 Task: Sort the products in the category "Specialty Cheeses" by unit price (high first).
Action: Mouse moved to (590, 229)
Screenshot: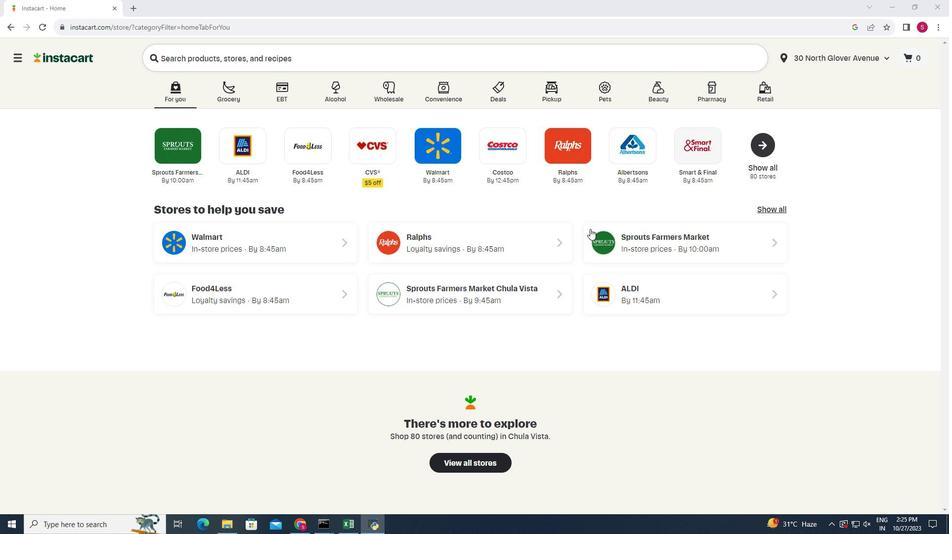 
Action: Mouse pressed left at (590, 229)
Screenshot: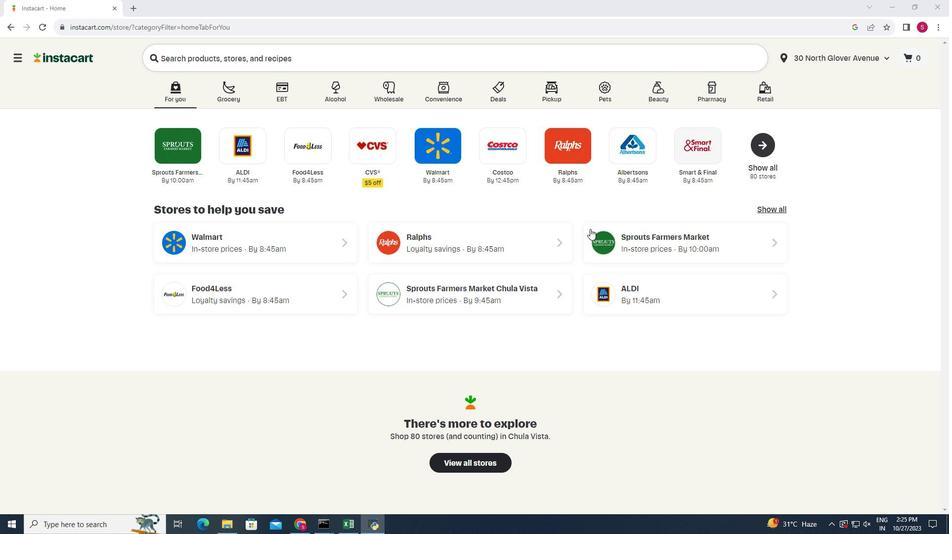 
Action: Mouse moved to (40, 432)
Screenshot: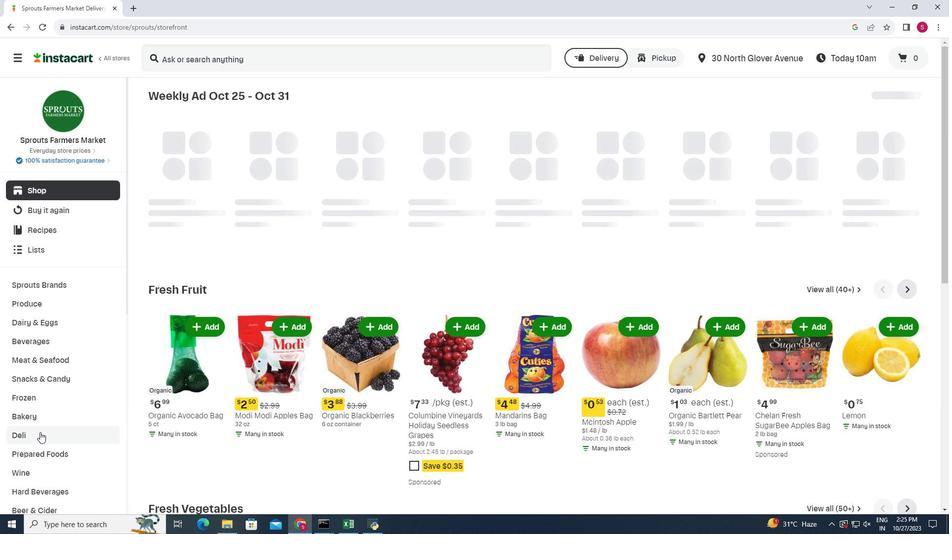 
Action: Mouse pressed left at (40, 432)
Screenshot: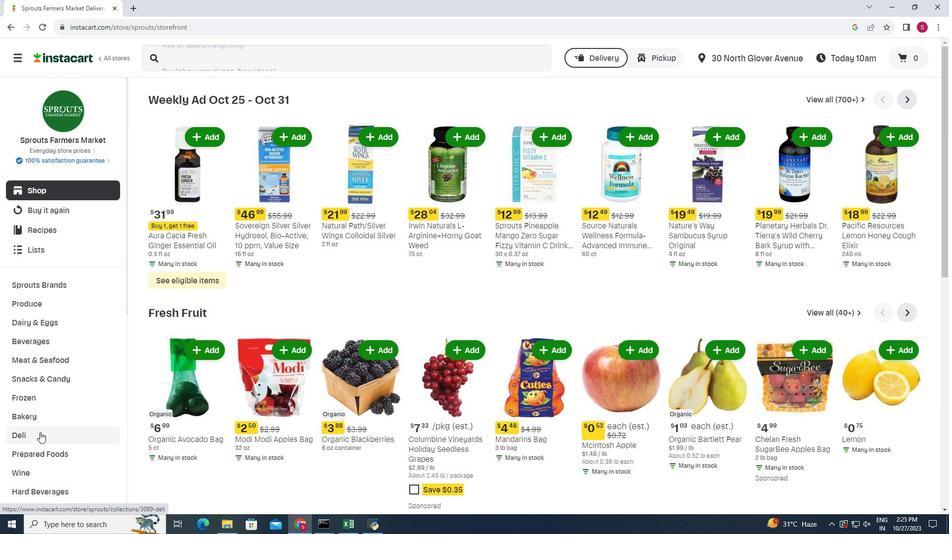 
Action: Mouse moved to (249, 239)
Screenshot: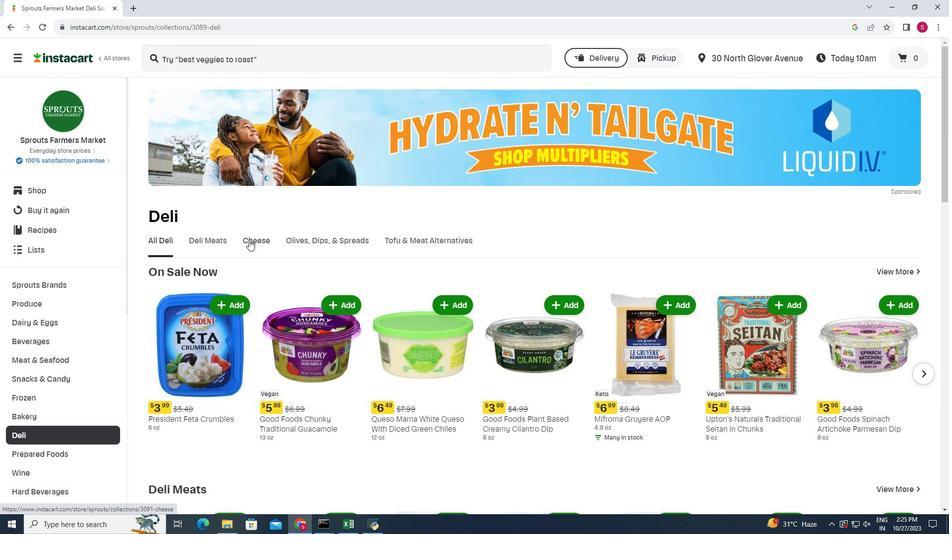 
Action: Mouse pressed left at (249, 239)
Screenshot: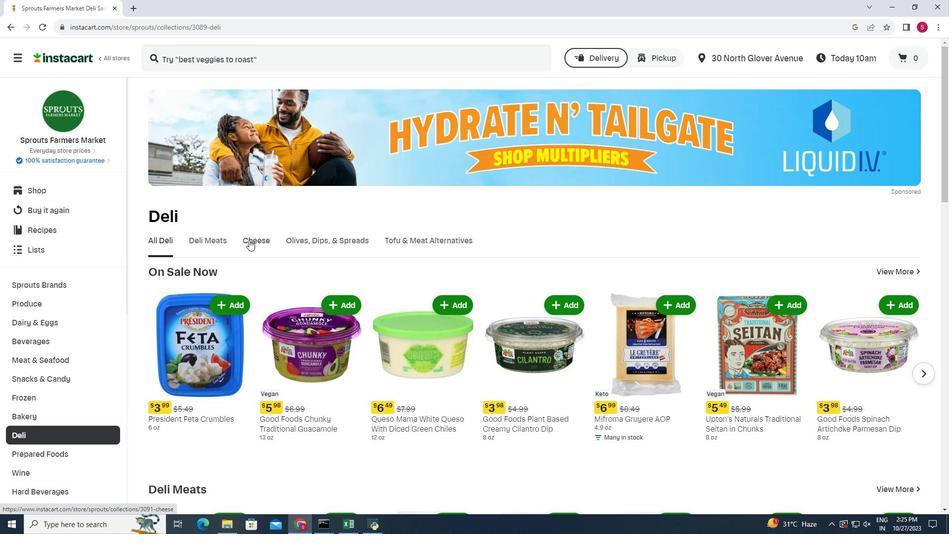 
Action: Mouse moved to (921, 283)
Screenshot: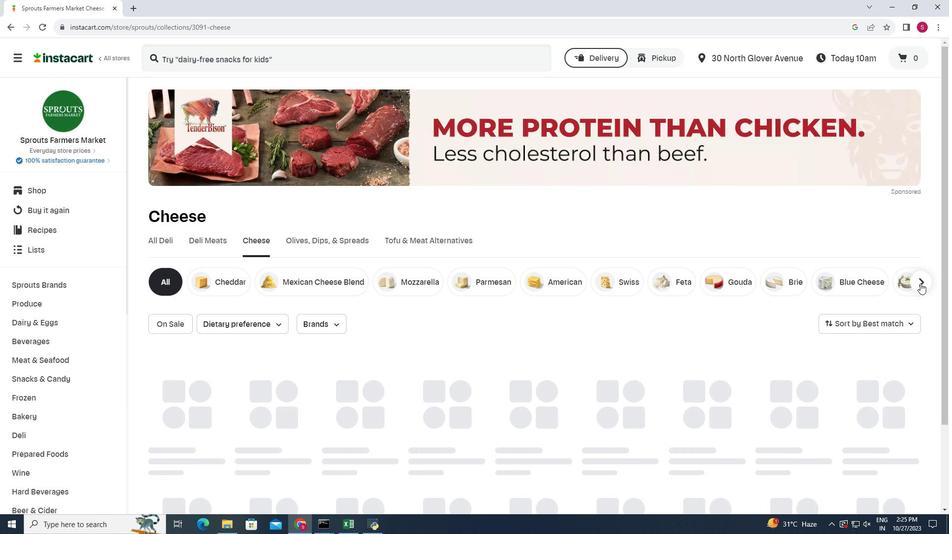 
Action: Mouse pressed left at (921, 283)
Screenshot: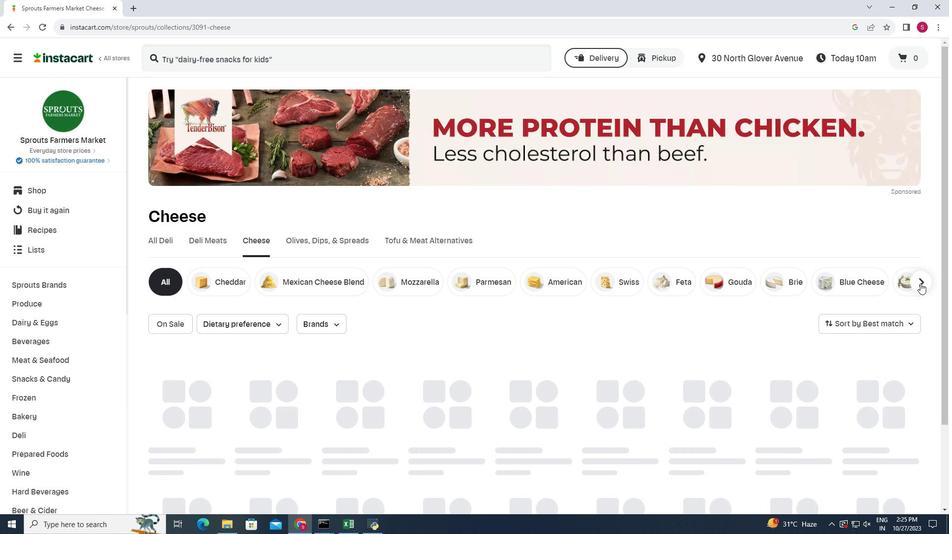 
Action: Mouse moved to (865, 284)
Screenshot: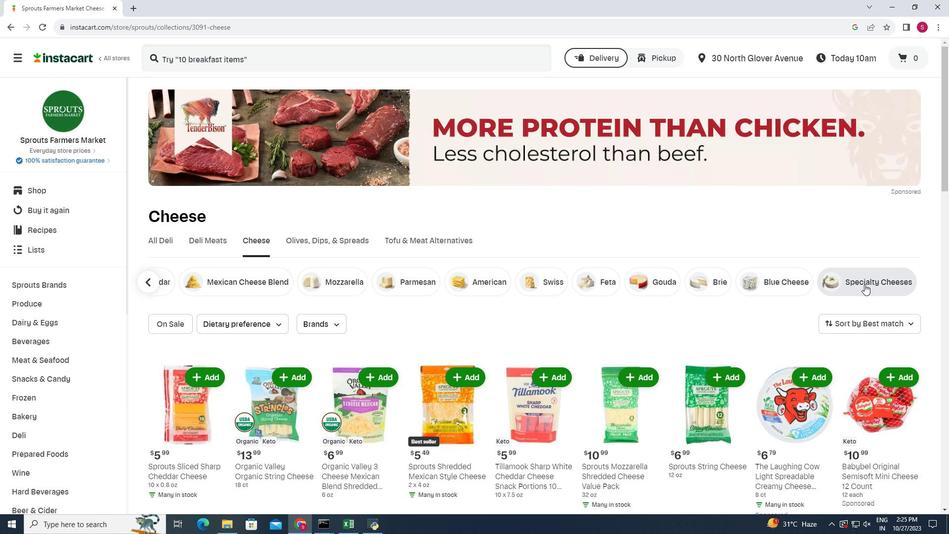 
Action: Mouse pressed left at (865, 284)
Screenshot: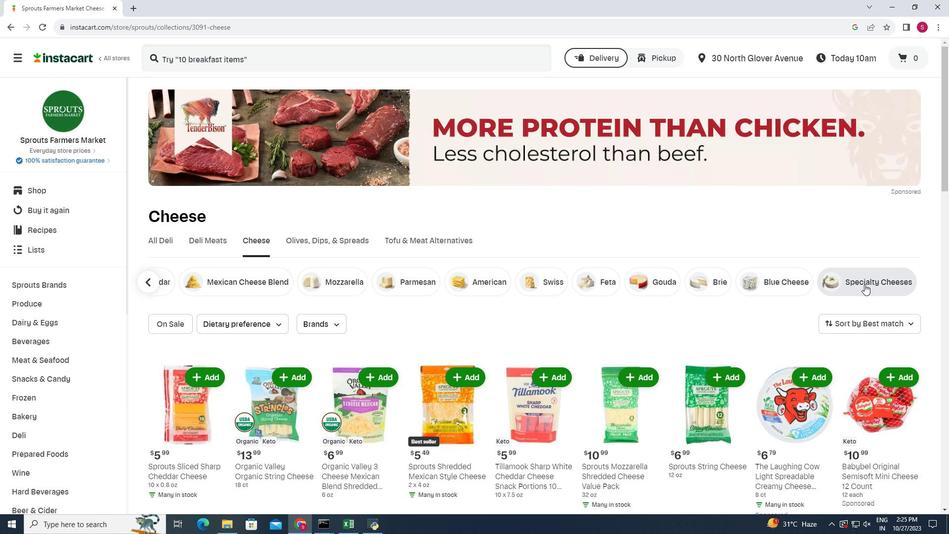 
Action: Mouse moved to (670, 251)
Screenshot: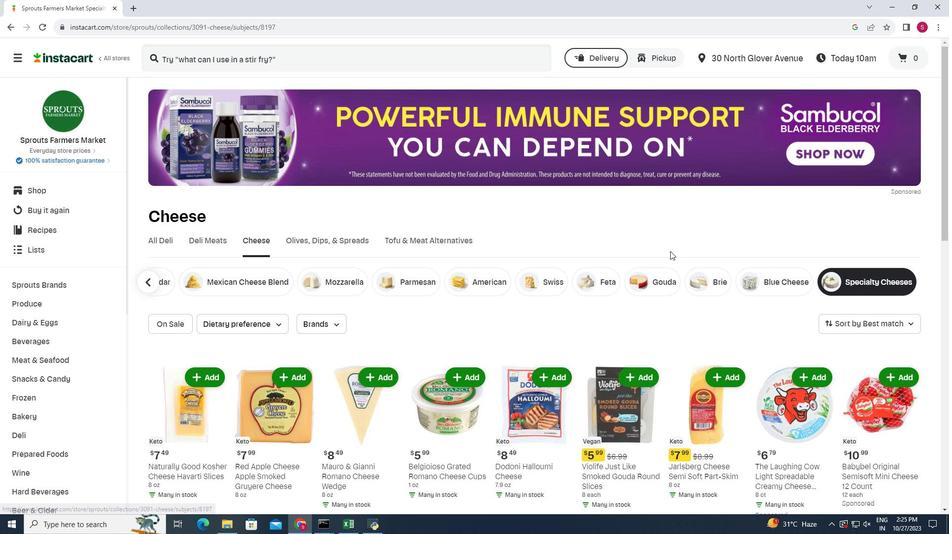 
Action: Mouse scrolled (670, 250) with delta (0, 0)
Screenshot: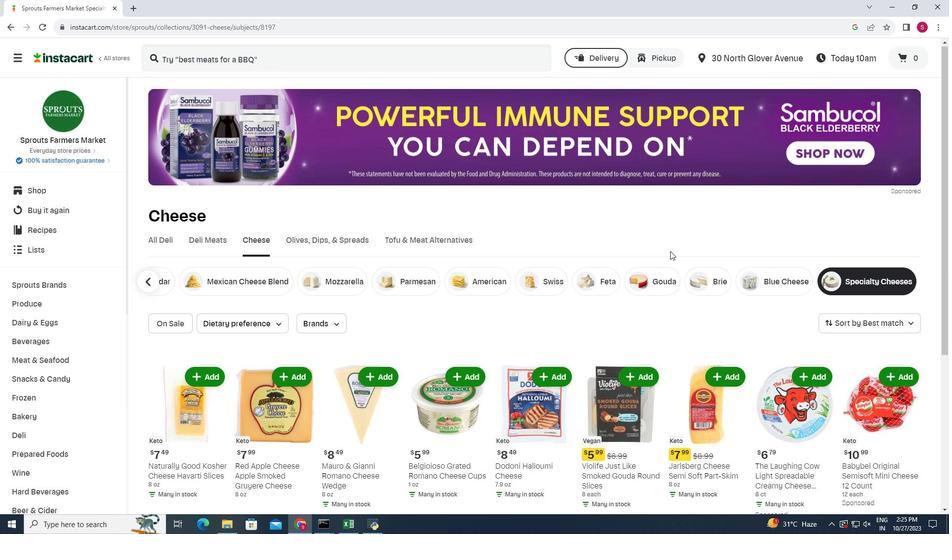 
Action: Mouse scrolled (670, 250) with delta (0, 0)
Screenshot: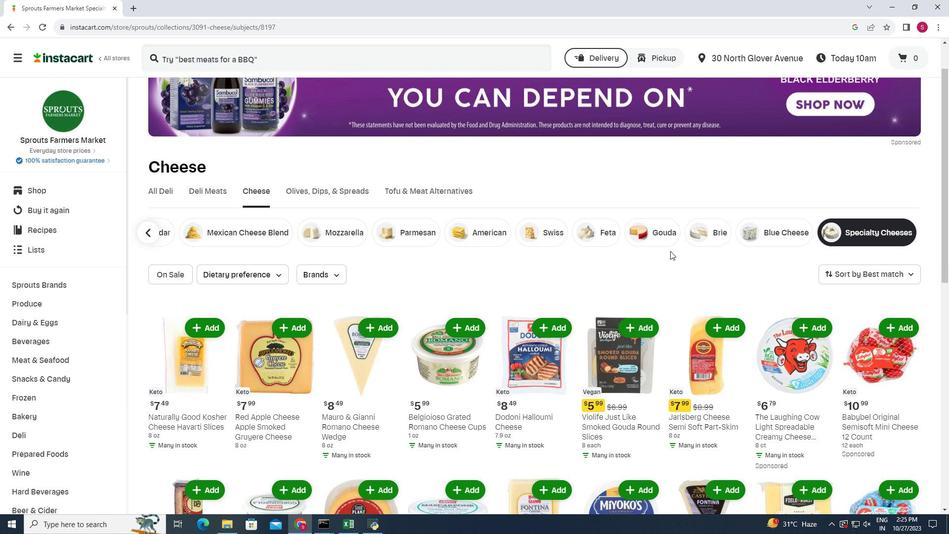 
Action: Mouse moved to (671, 250)
Screenshot: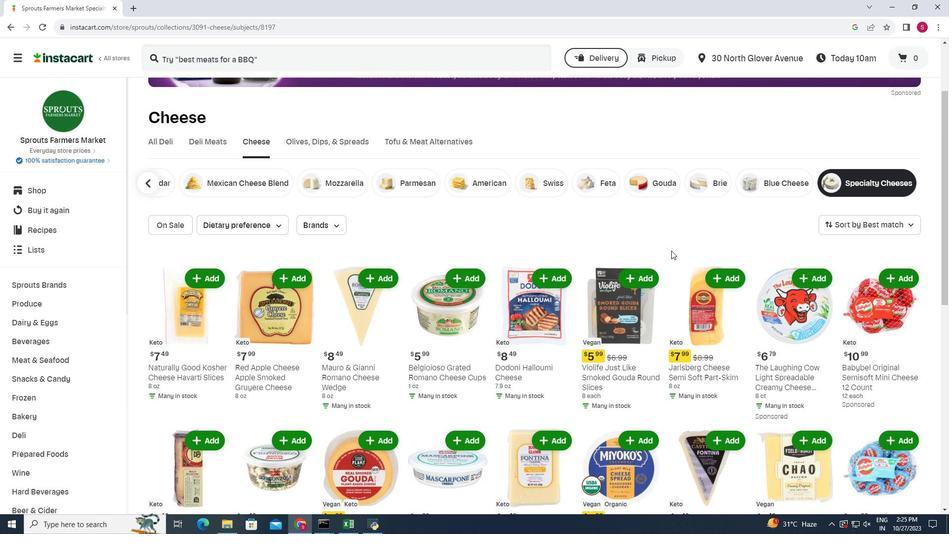 
Action: Mouse scrolled (671, 250) with delta (0, 0)
Screenshot: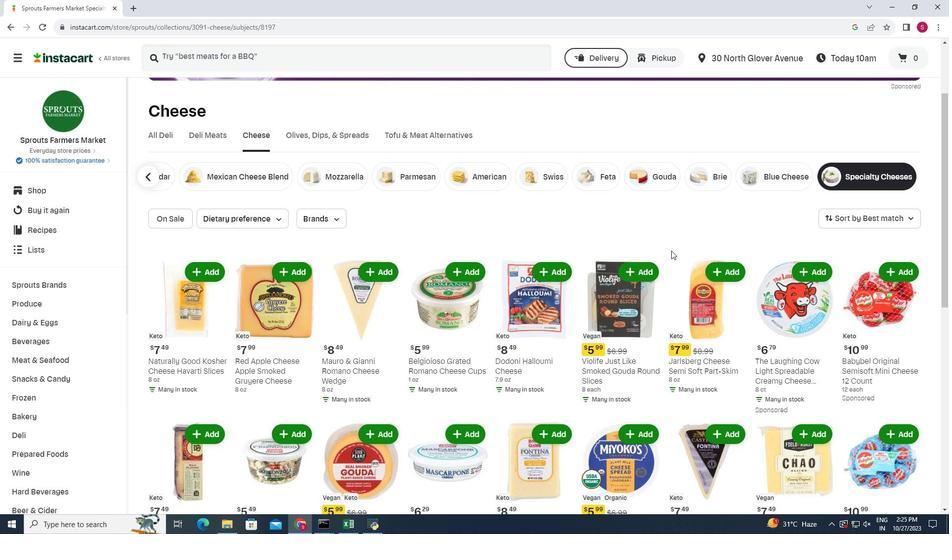
Action: Mouse moved to (912, 168)
Screenshot: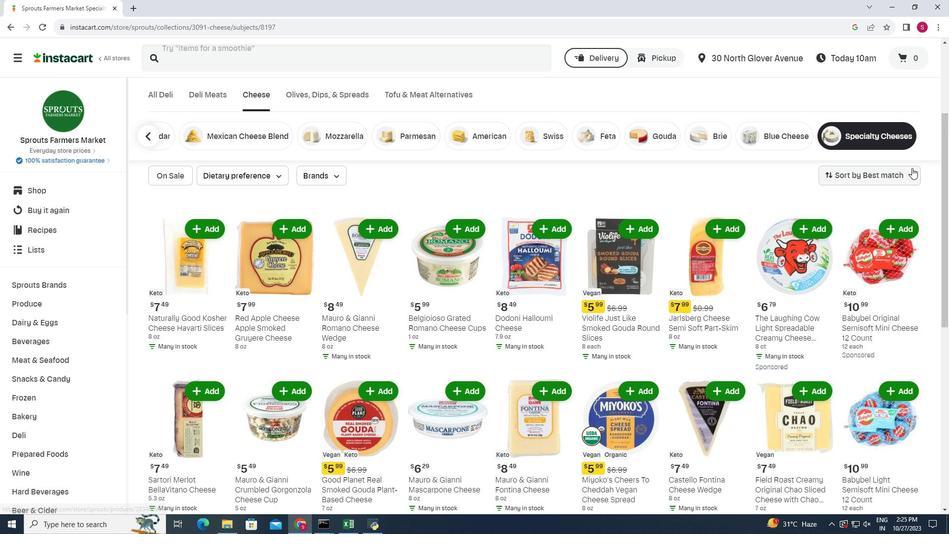 
Action: Mouse pressed left at (912, 168)
Screenshot: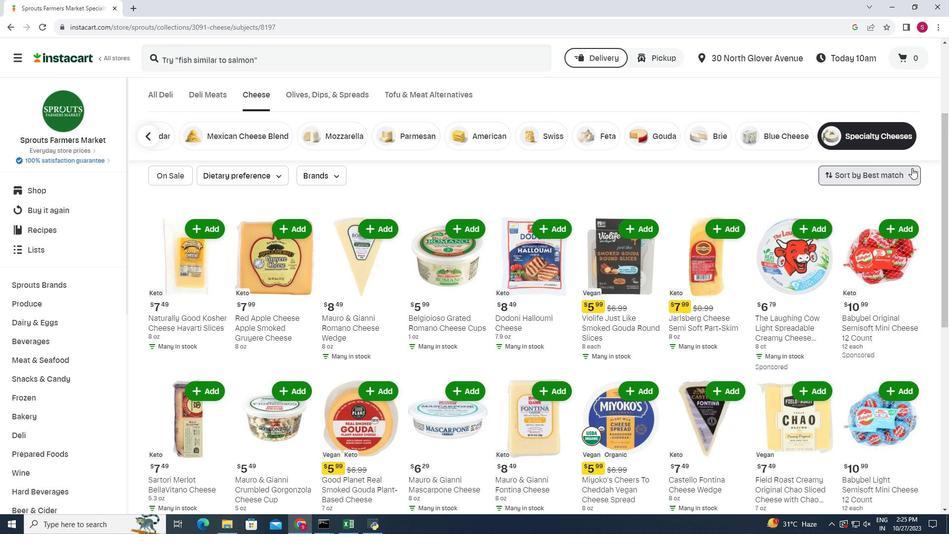 
Action: Mouse moved to (894, 289)
Screenshot: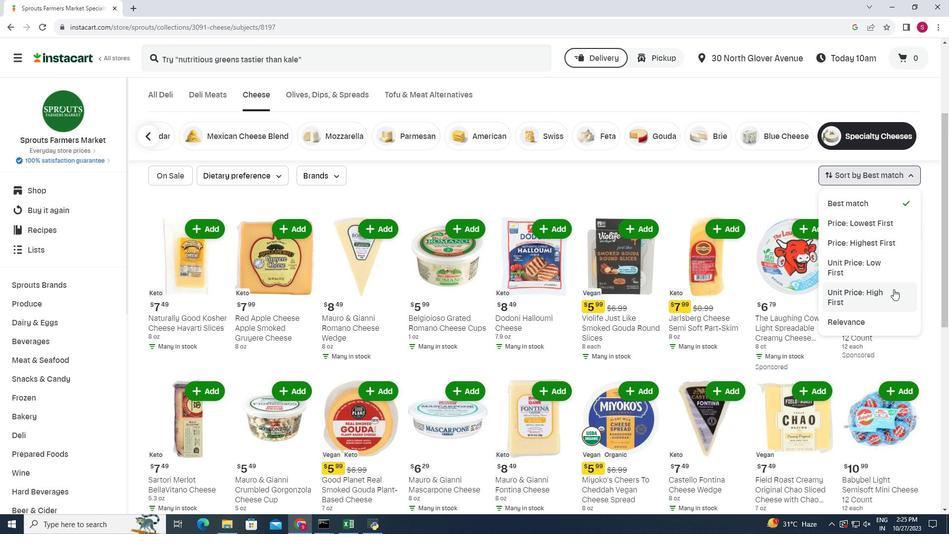
Action: Mouse pressed left at (894, 289)
Screenshot: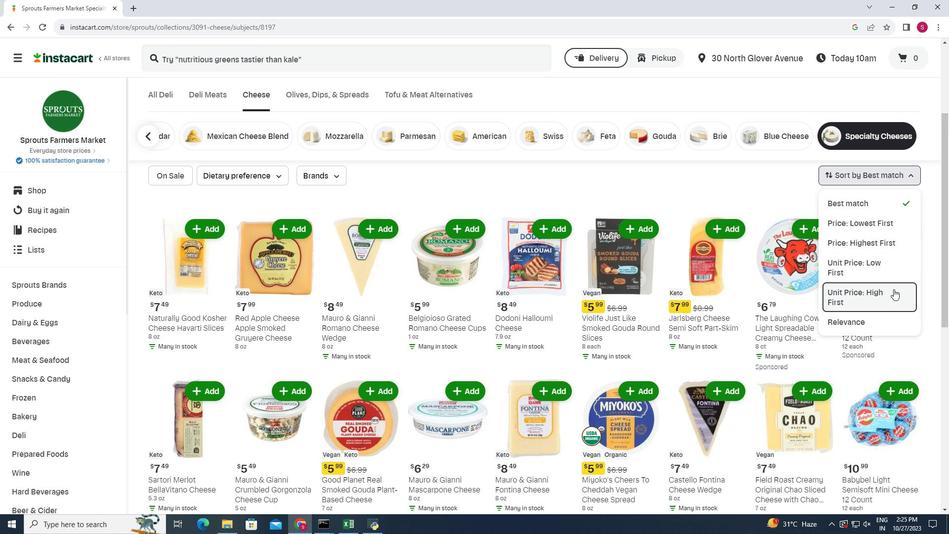 
Action: Mouse moved to (461, 233)
Screenshot: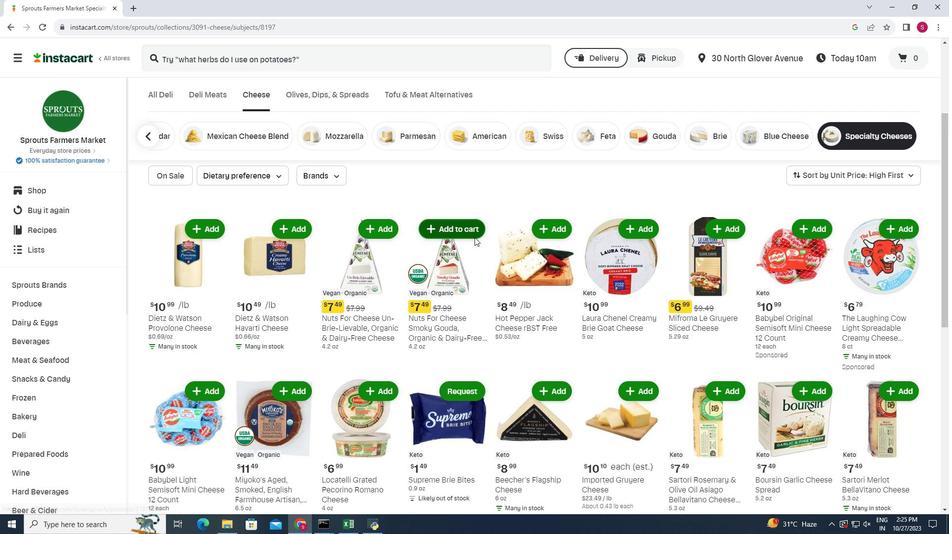 
Action: Mouse scrolled (461, 233) with delta (0, 0)
Screenshot: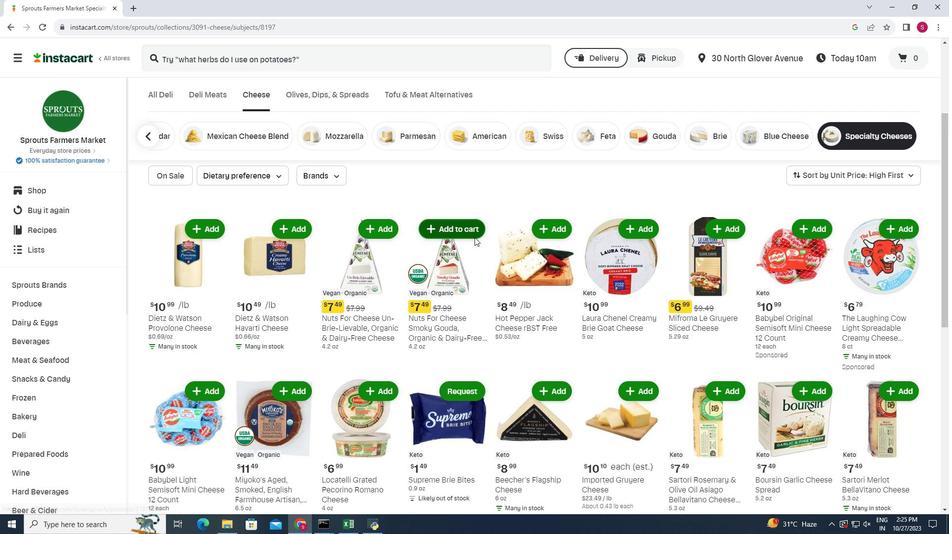 
Action: Mouse moved to (479, 237)
Screenshot: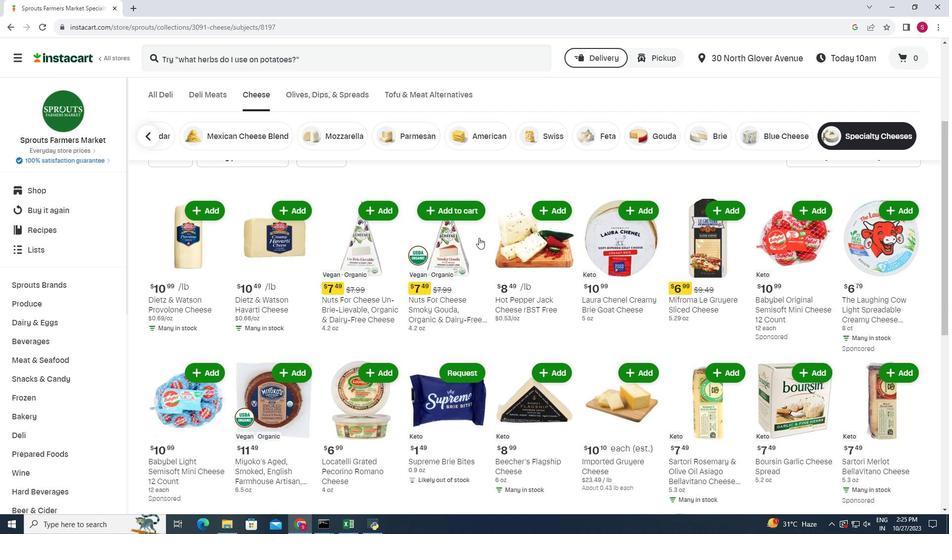 
Action: Mouse scrolled (479, 237) with delta (0, 0)
Screenshot: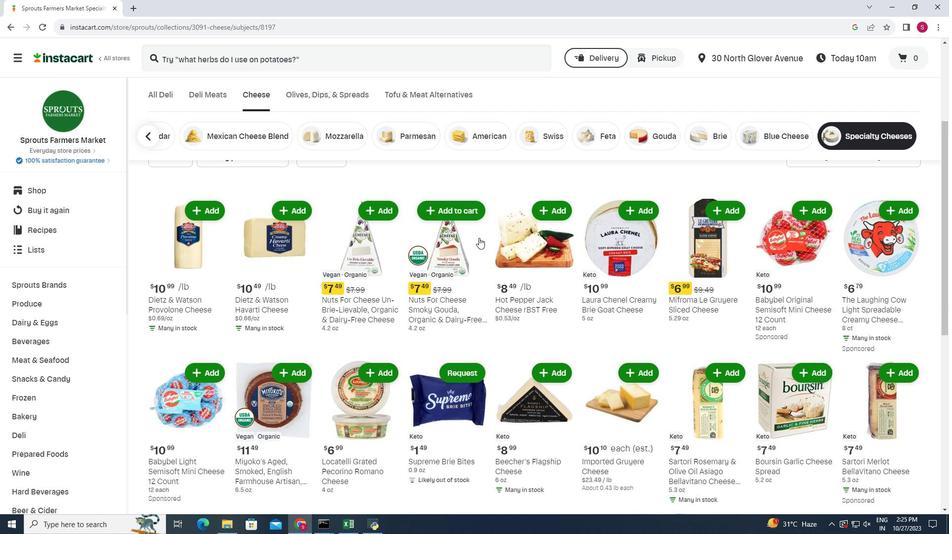 
Action: Mouse moved to (479, 237)
Screenshot: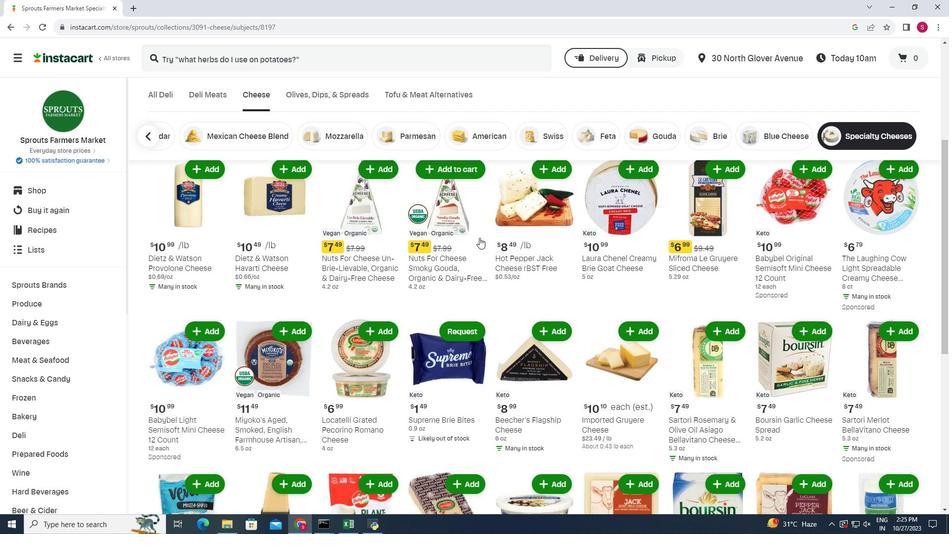 
Action: Mouse scrolled (479, 237) with delta (0, 0)
Screenshot: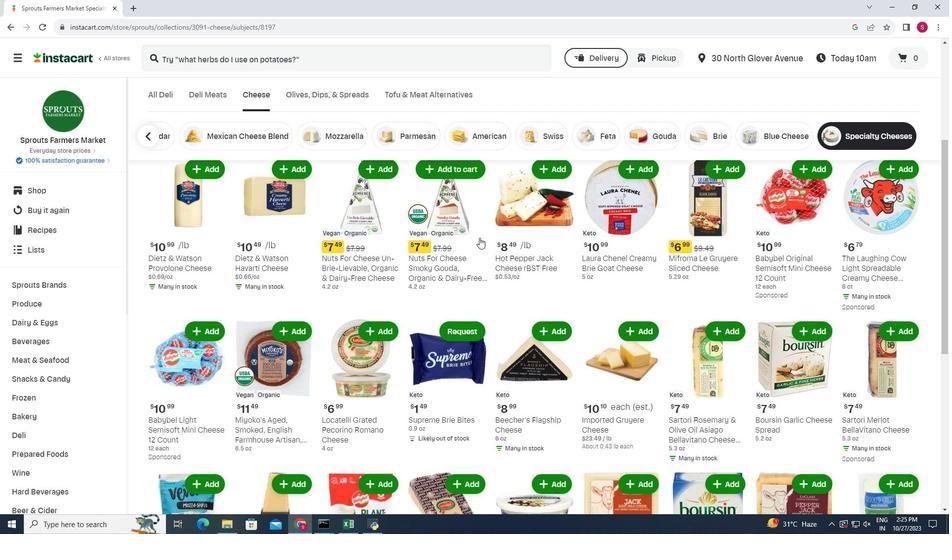 
Action: Mouse moved to (480, 238)
Screenshot: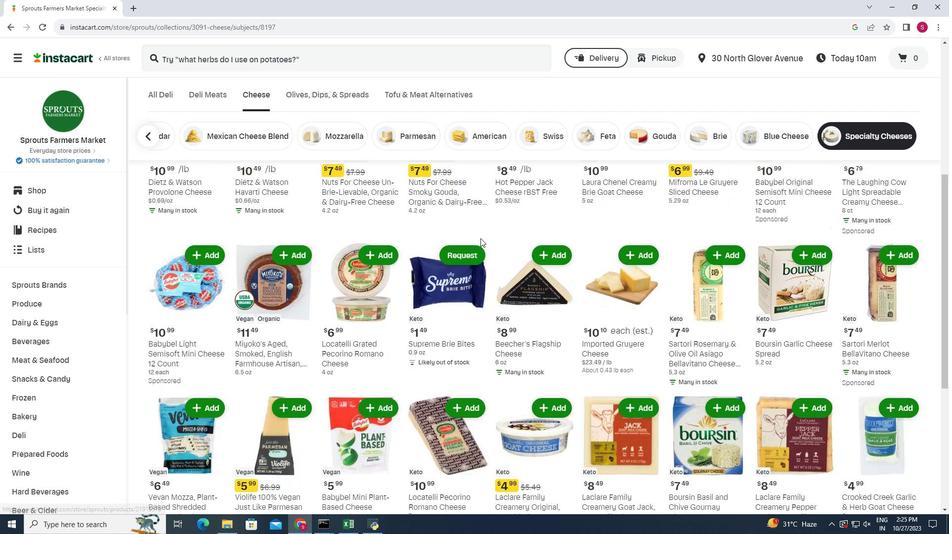 
Action: Mouse scrolled (480, 237) with delta (0, 0)
Screenshot: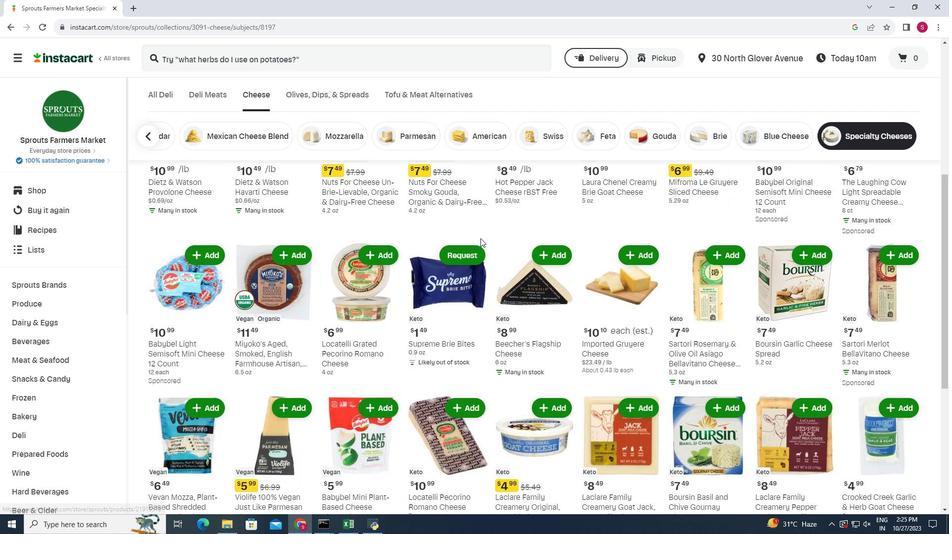 
Action: Mouse moved to (481, 238)
Screenshot: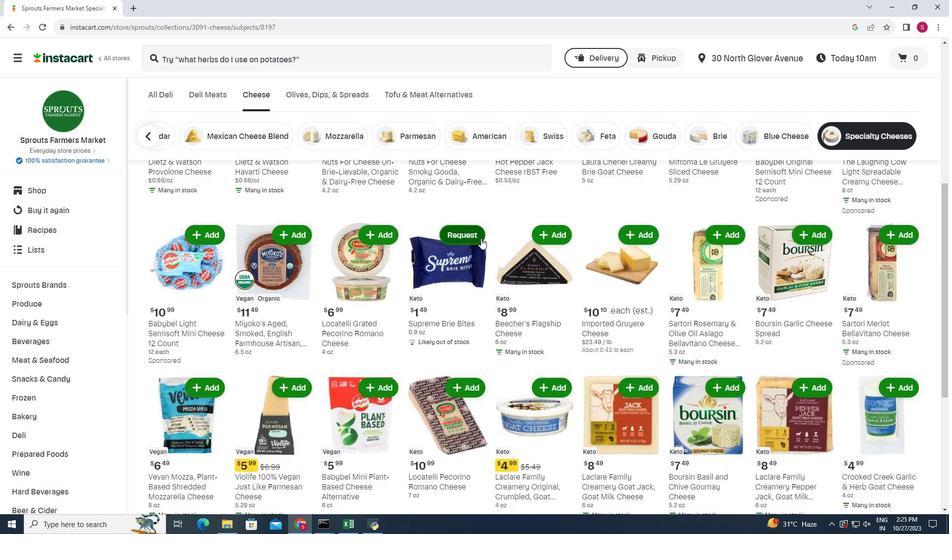 
Action: Mouse scrolled (481, 237) with delta (0, 0)
Screenshot: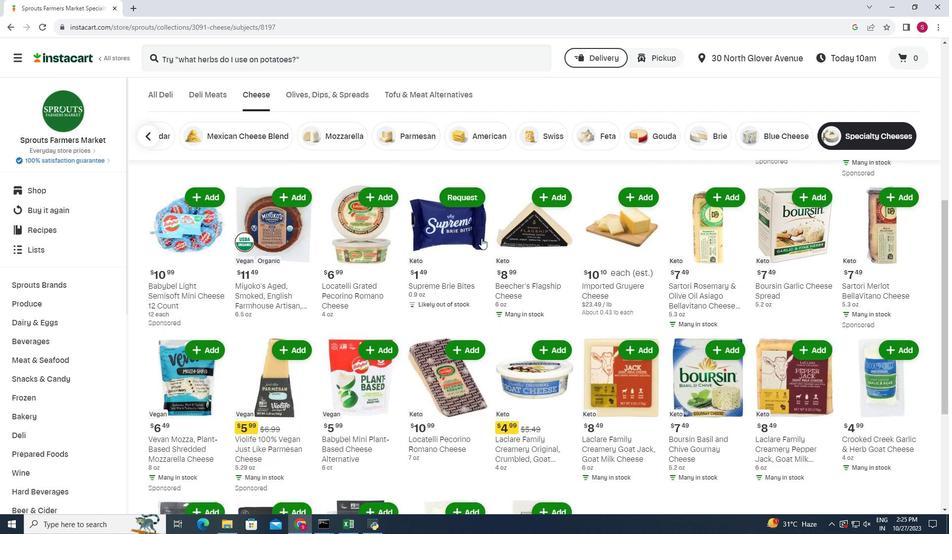 
Action: Mouse moved to (482, 238)
Screenshot: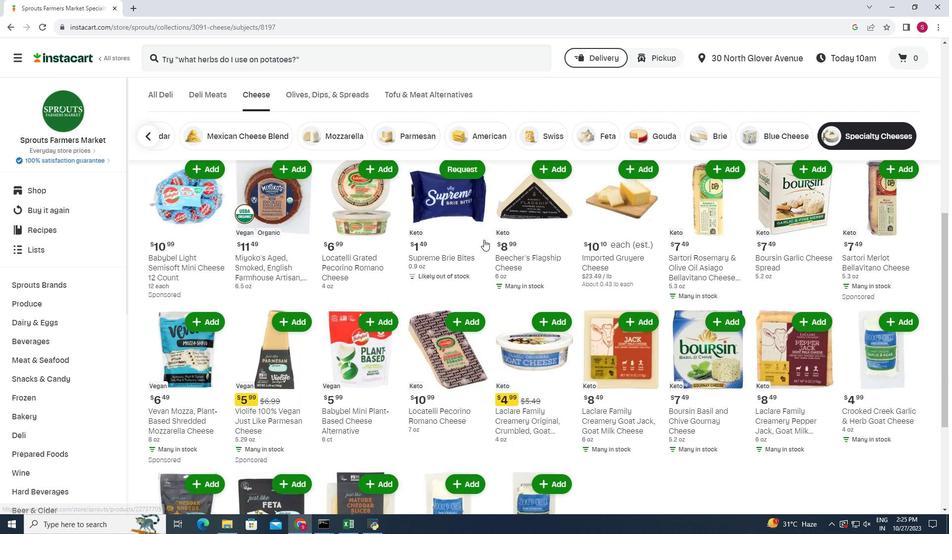 
Action: Mouse scrolled (482, 238) with delta (0, 0)
Screenshot: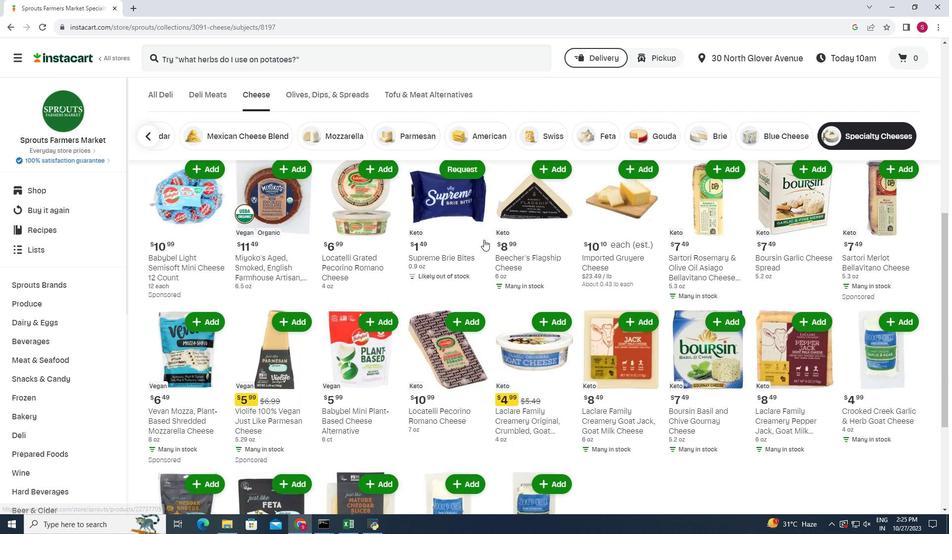 
Action: Mouse moved to (484, 239)
Screenshot: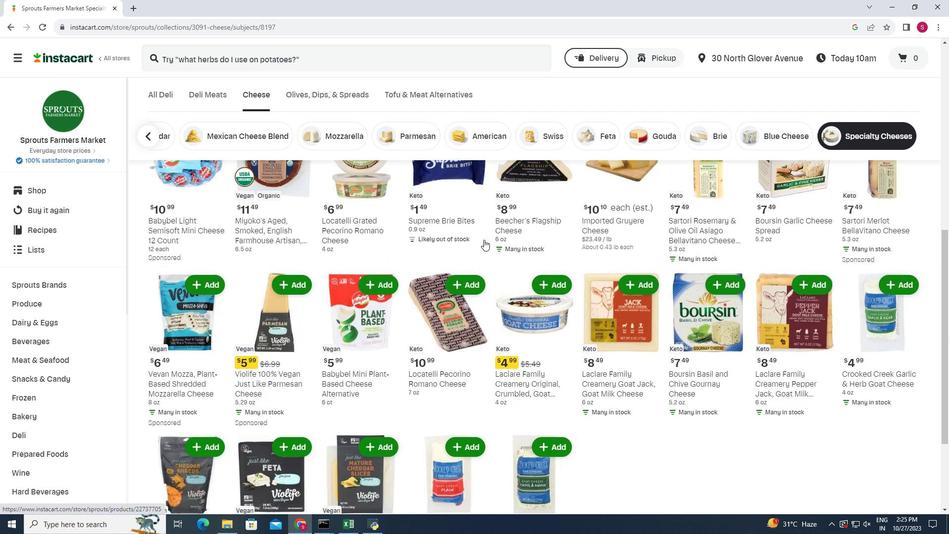 
Action: Mouse scrolled (484, 239) with delta (0, 0)
Screenshot: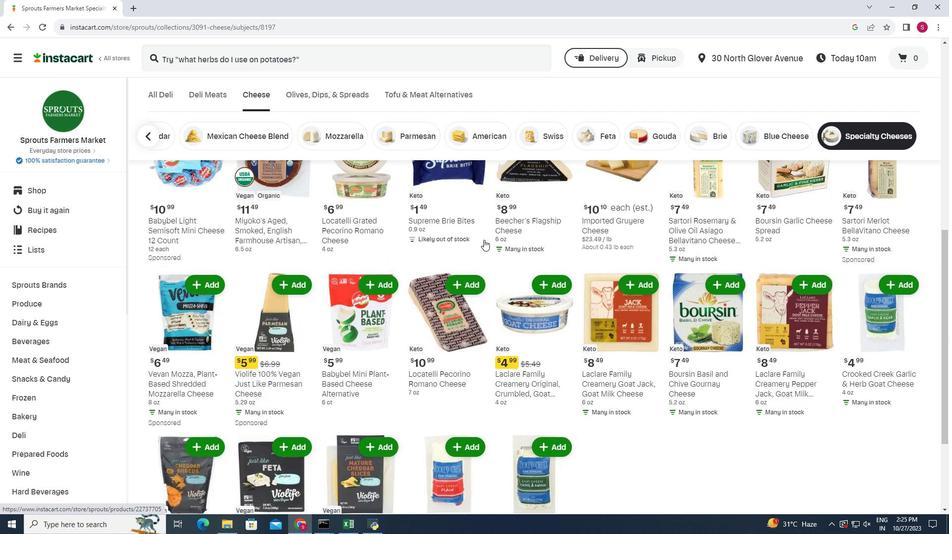 
Action: Mouse moved to (484, 239)
Screenshot: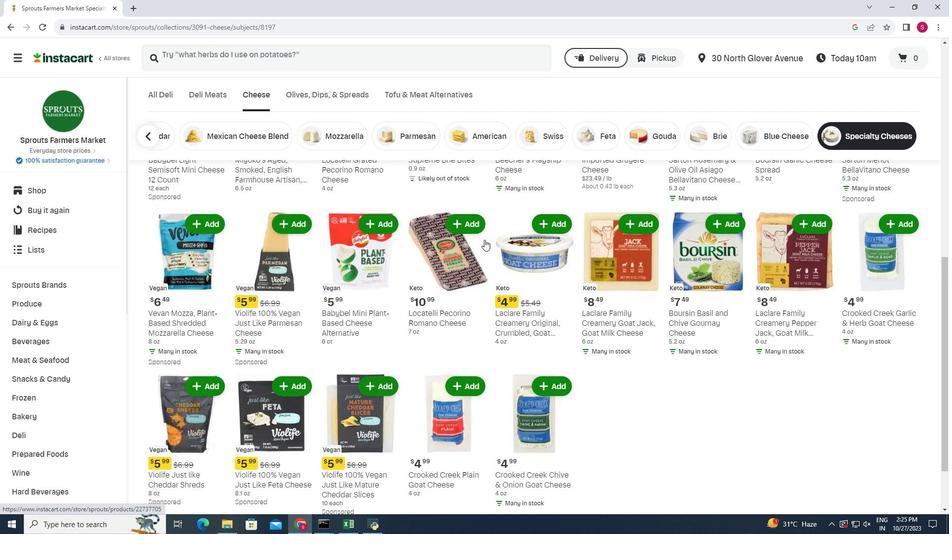 
Action: Mouse scrolled (484, 239) with delta (0, 0)
Screenshot: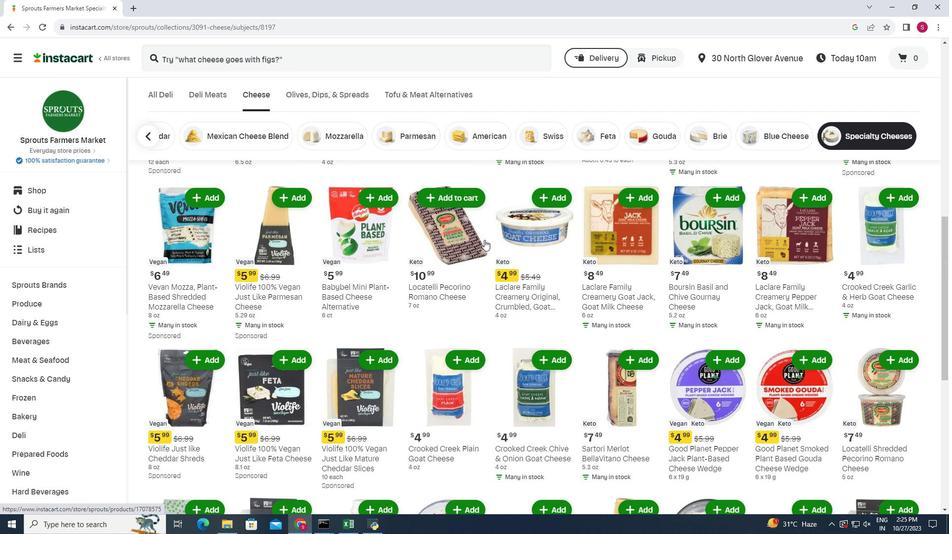 
Action: Mouse scrolled (484, 239) with delta (0, 0)
Screenshot: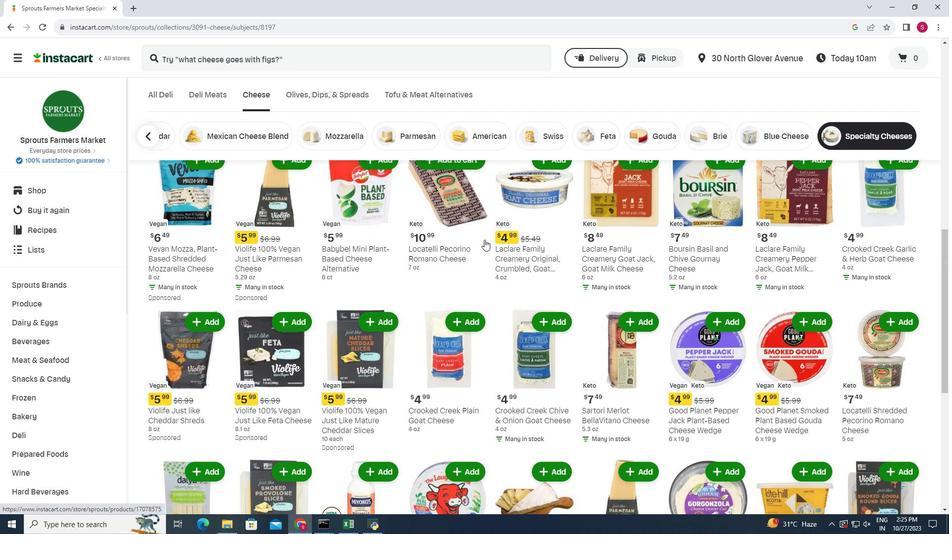 
Action: Mouse scrolled (484, 239) with delta (0, 0)
Screenshot: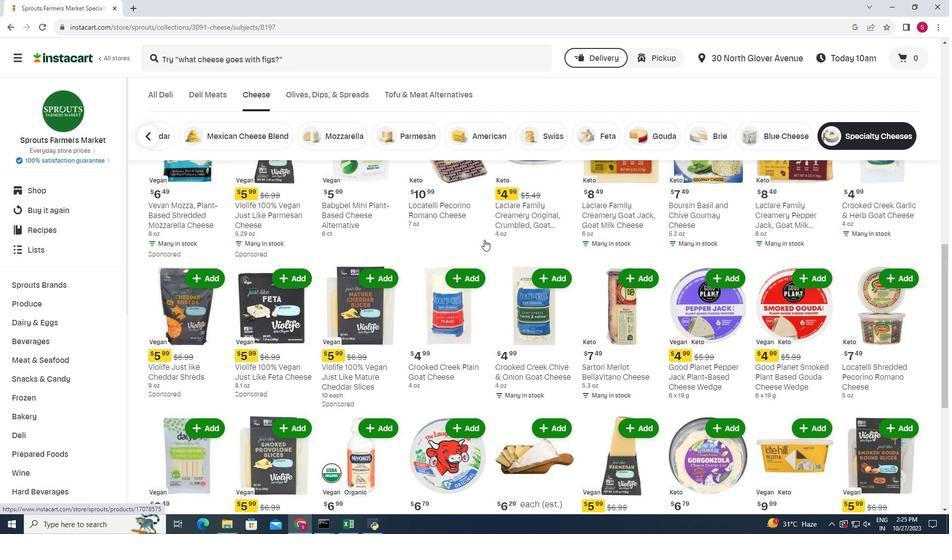 
Action: Mouse scrolled (484, 239) with delta (0, 0)
Screenshot: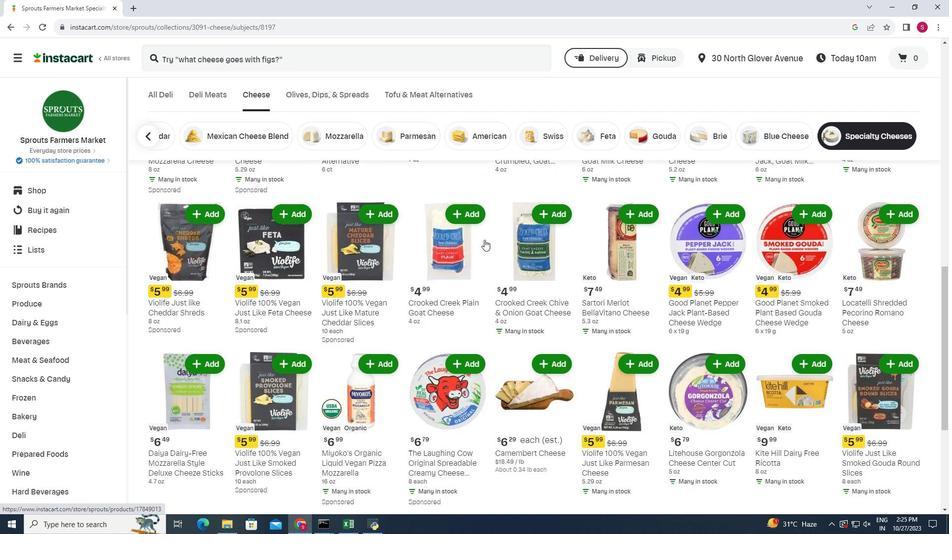 
Action: Mouse scrolled (484, 239) with delta (0, 0)
Screenshot: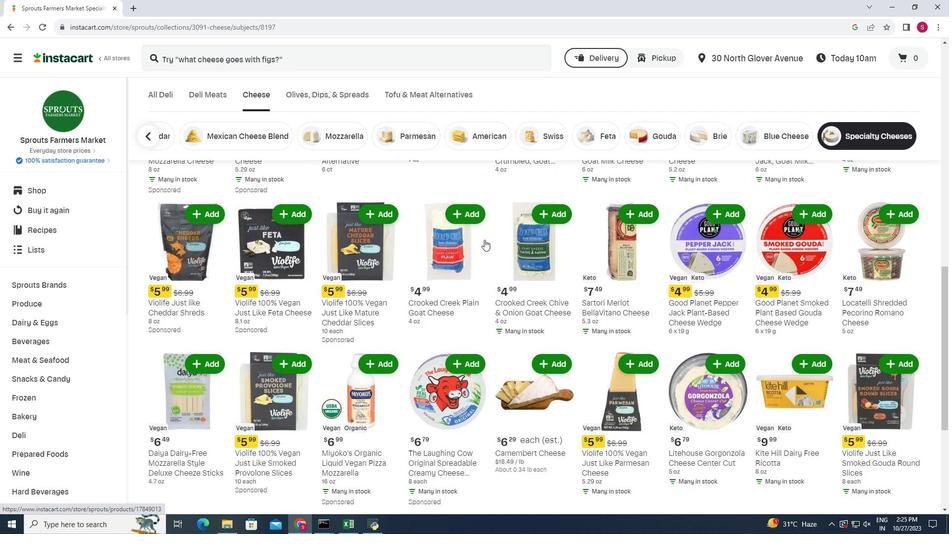 
Action: Mouse scrolled (484, 239) with delta (0, 0)
Screenshot: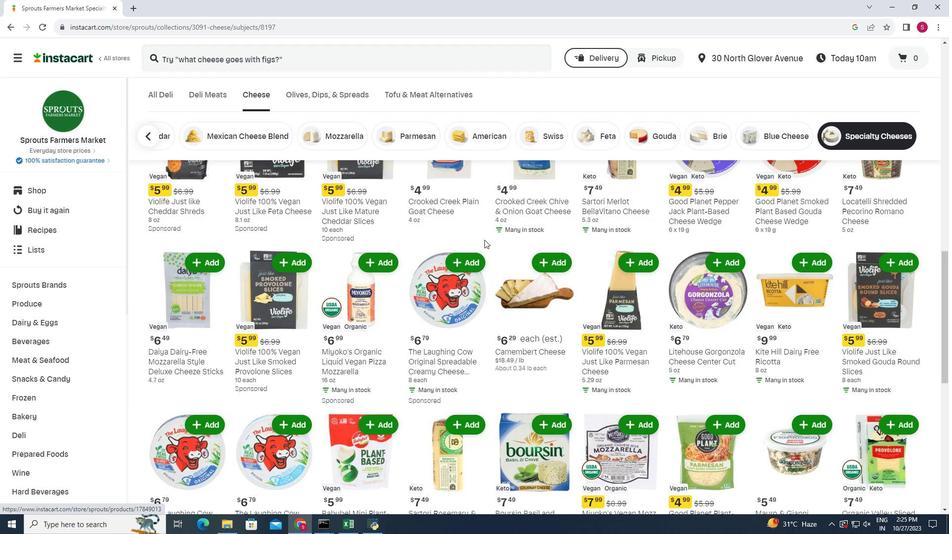 
Action: Mouse scrolled (484, 239) with delta (0, 0)
Screenshot: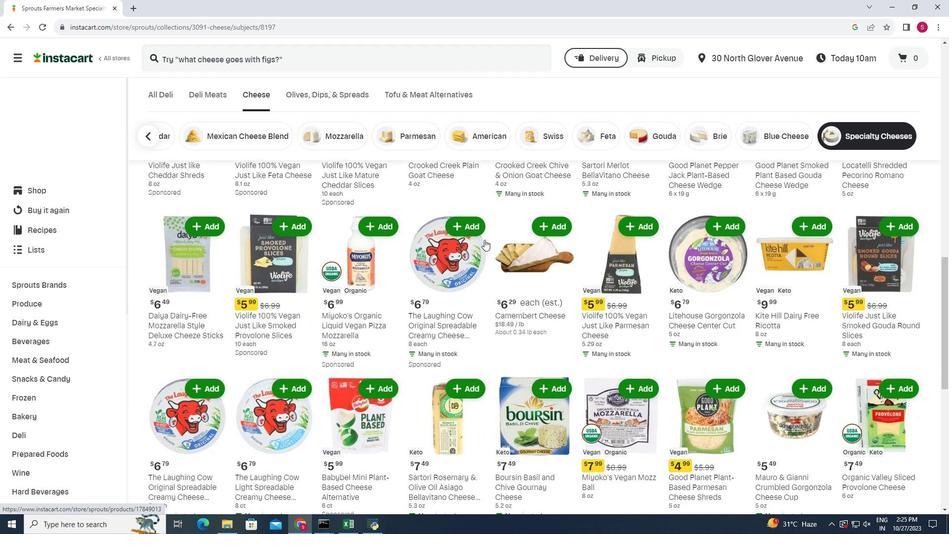 
Action: Mouse scrolled (484, 239) with delta (0, 0)
Screenshot: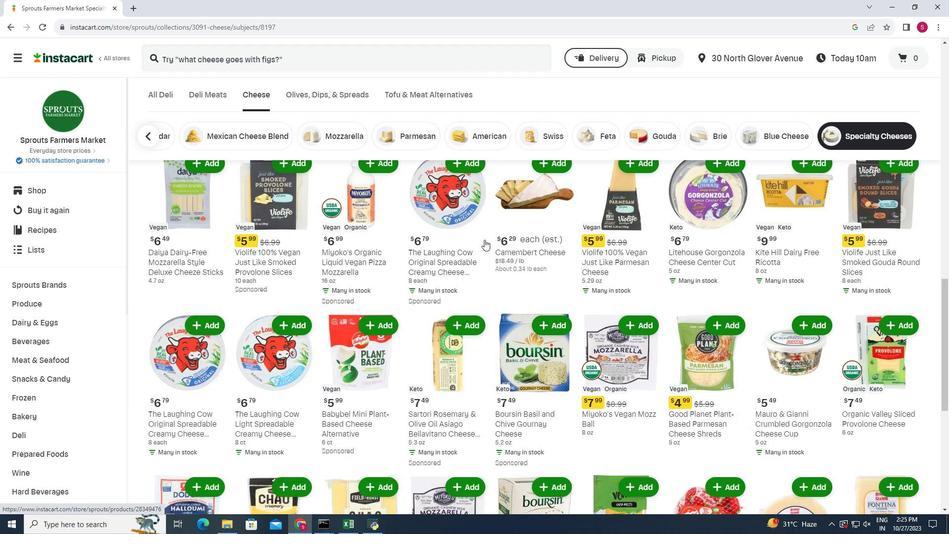 
Action: Mouse scrolled (484, 239) with delta (0, 0)
Screenshot: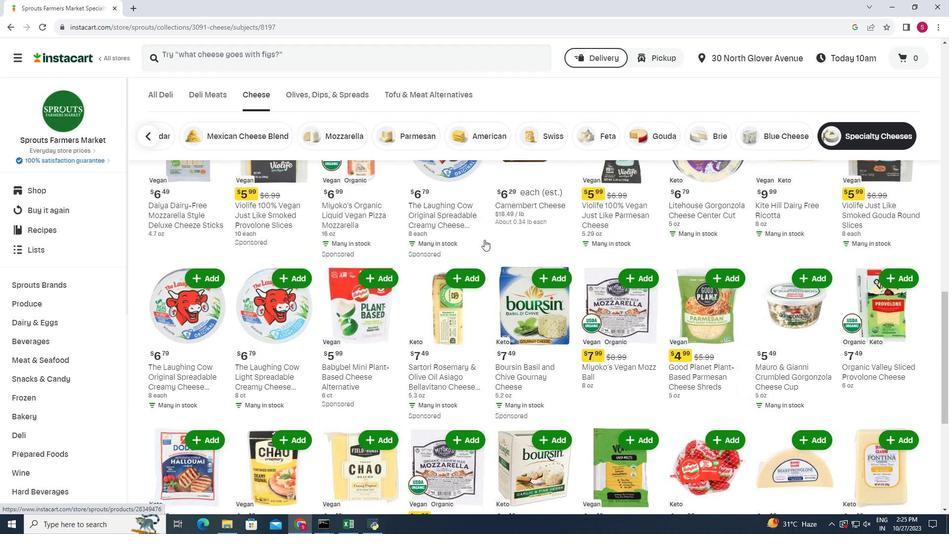 
Action: Mouse scrolled (484, 239) with delta (0, 0)
Screenshot: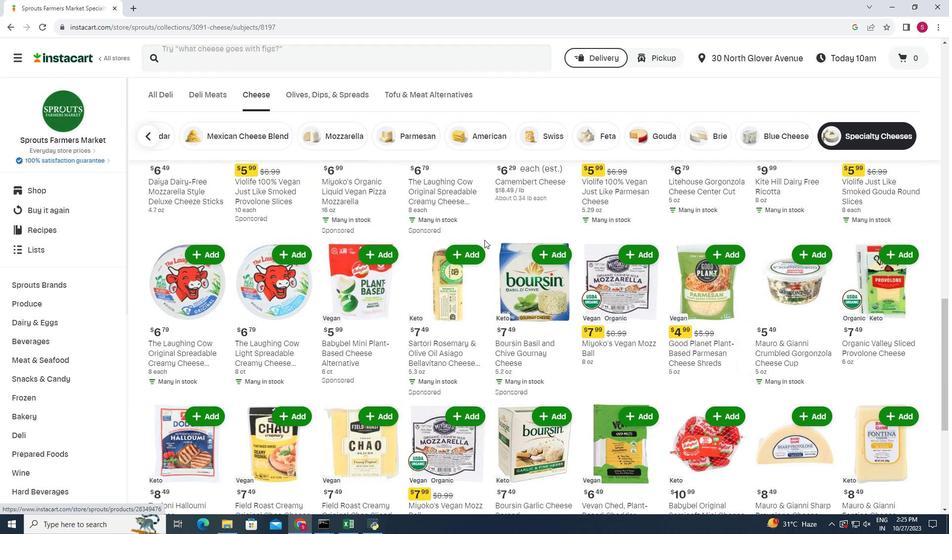 
Action: Mouse scrolled (484, 239) with delta (0, 0)
Screenshot: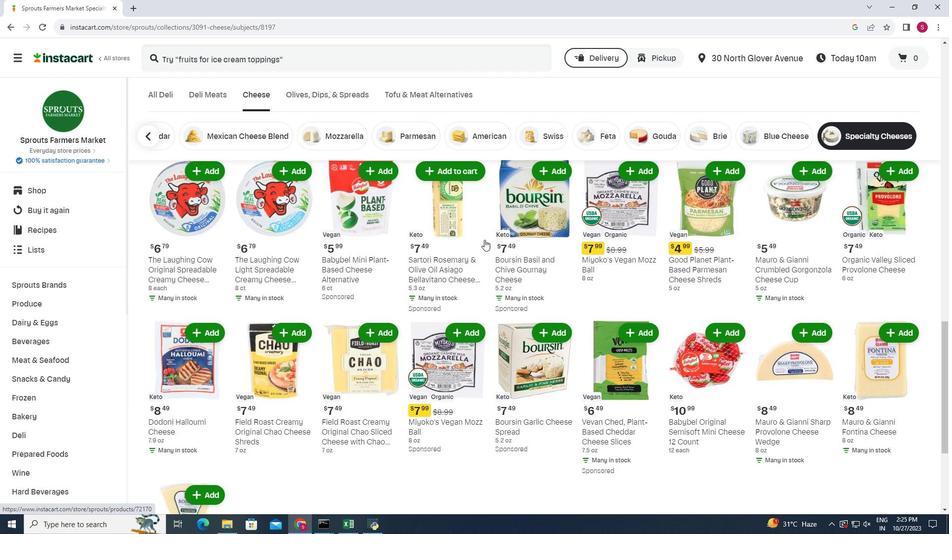 
Action: Mouse scrolled (484, 239) with delta (0, 0)
Screenshot: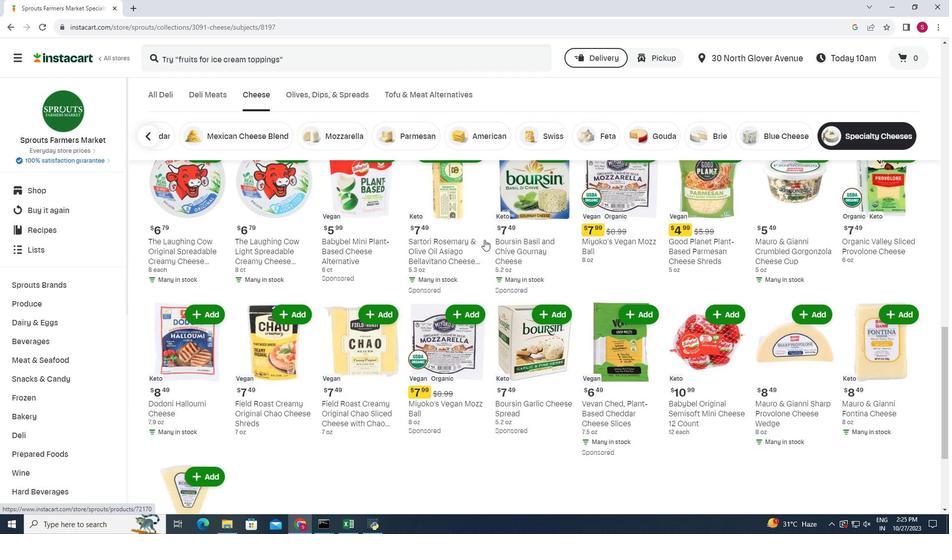 
Action: Mouse scrolled (484, 239) with delta (0, 0)
Screenshot: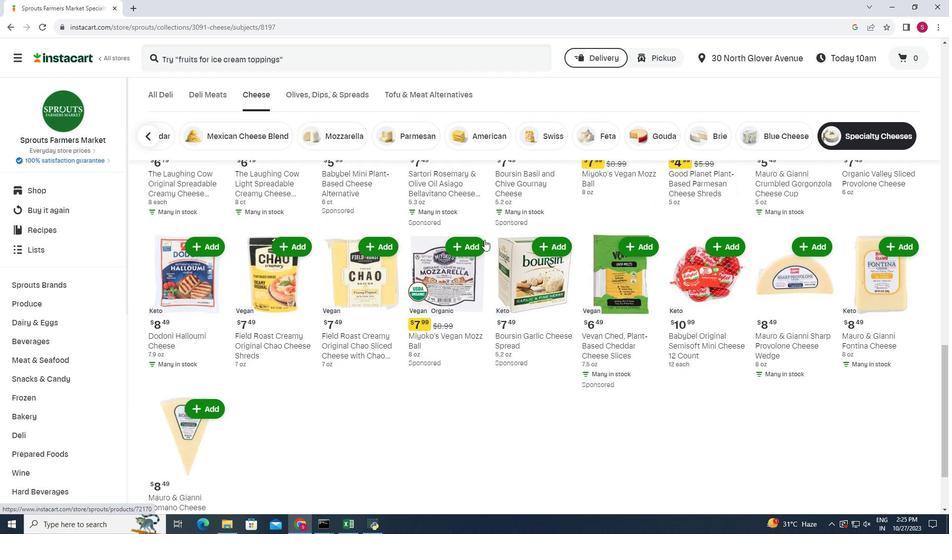 
Action: Mouse scrolled (484, 239) with delta (0, 0)
Screenshot: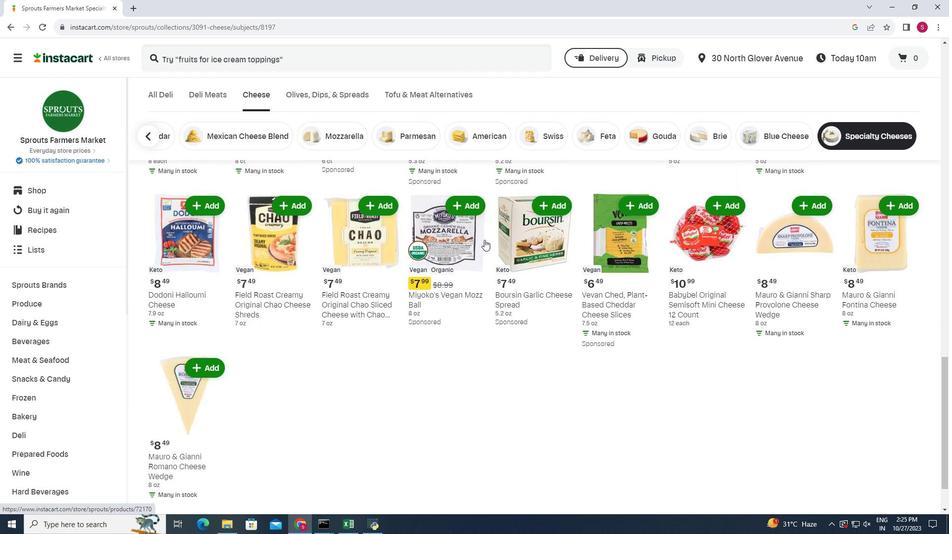 
Action: Mouse scrolled (484, 239) with delta (0, 0)
Screenshot: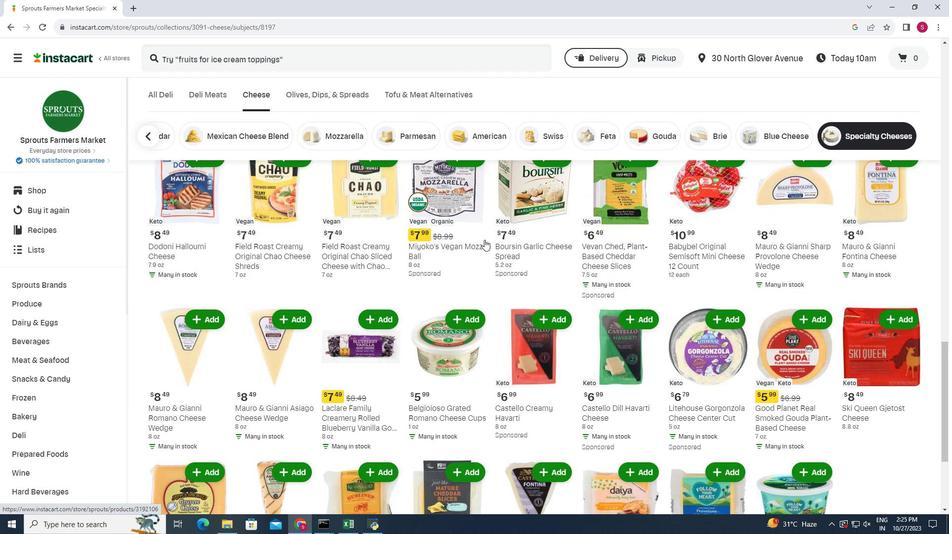 
Action: Mouse scrolled (484, 239) with delta (0, 0)
Screenshot: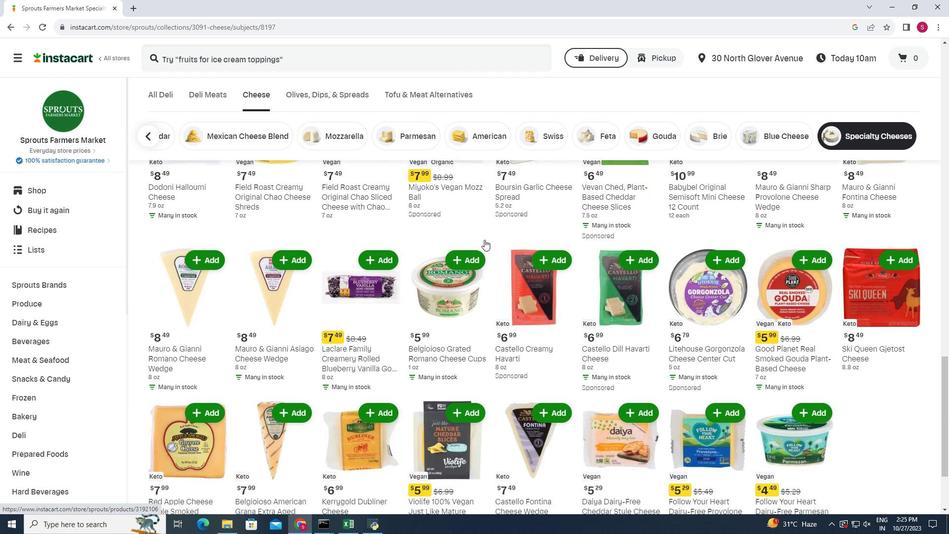 
Action: Mouse scrolled (484, 239) with delta (0, 0)
Screenshot: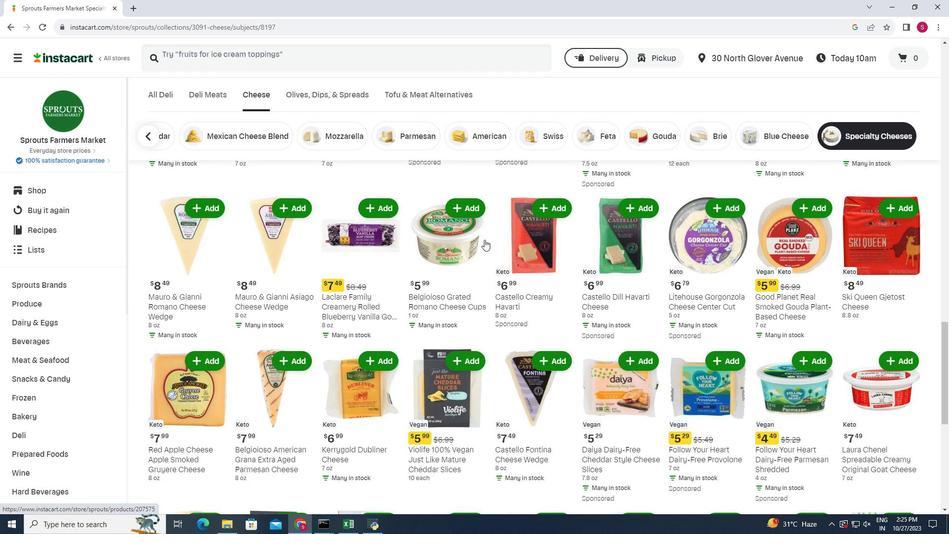
Action: Mouse scrolled (484, 239) with delta (0, 0)
Screenshot: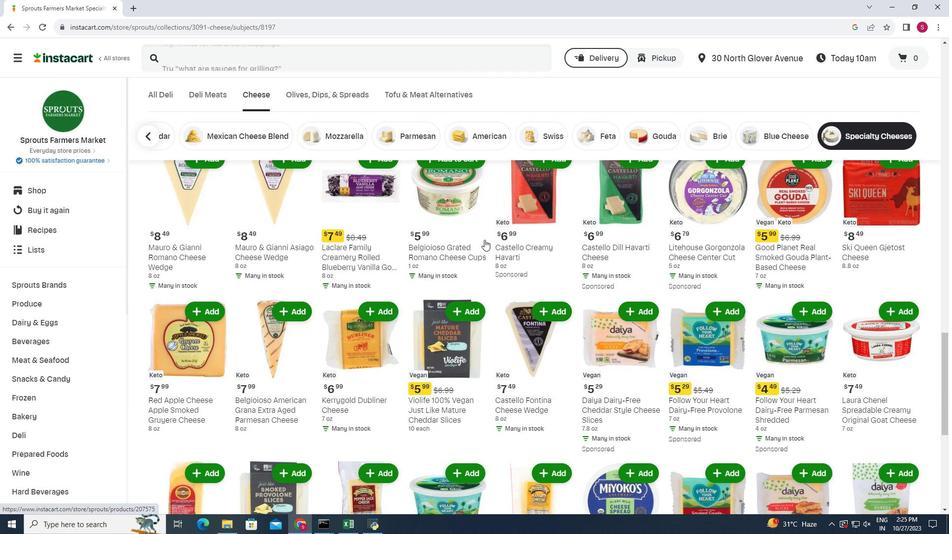 
Action: Mouse scrolled (484, 239) with delta (0, 0)
Screenshot: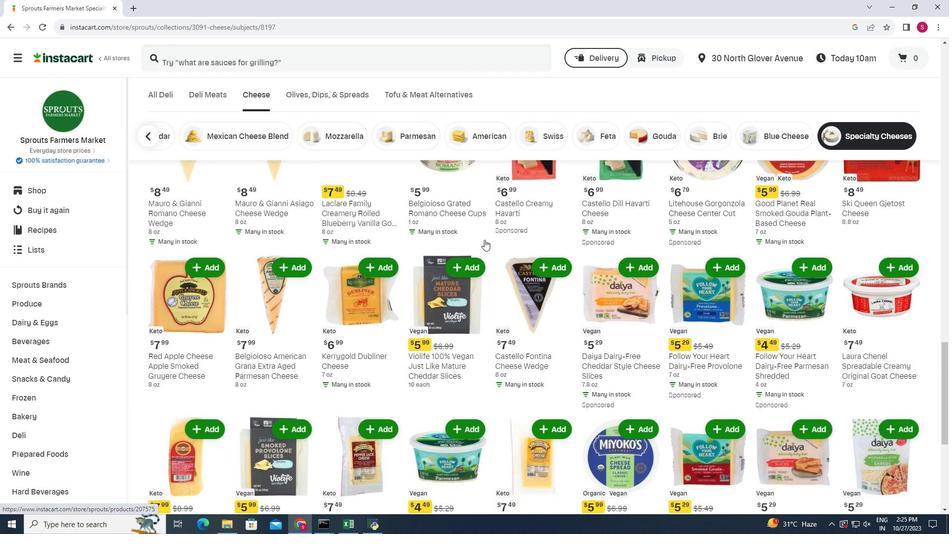 
Action: Mouse scrolled (484, 239) with delta (0, 0)
Screenshot: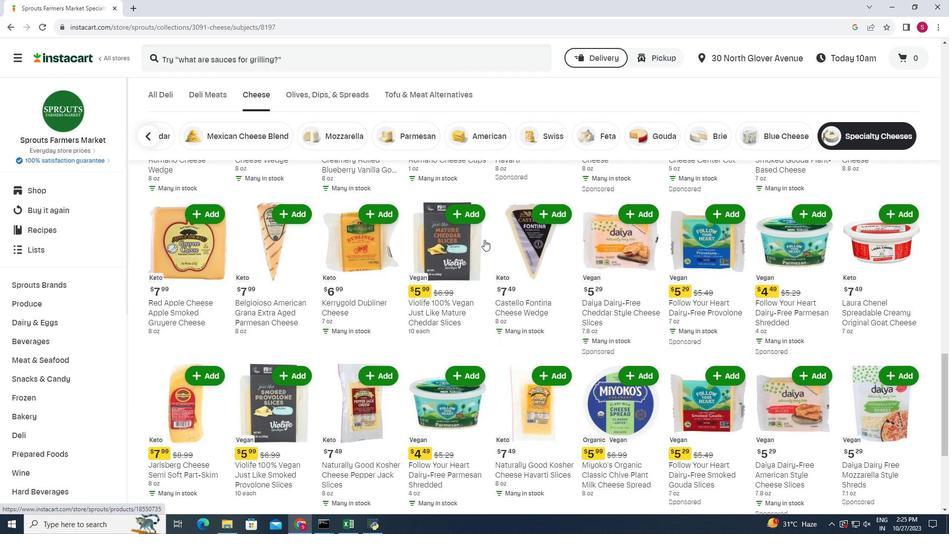 
Action: Mouse scrolled (484, 239) with delta (0, 0)
Screenshot: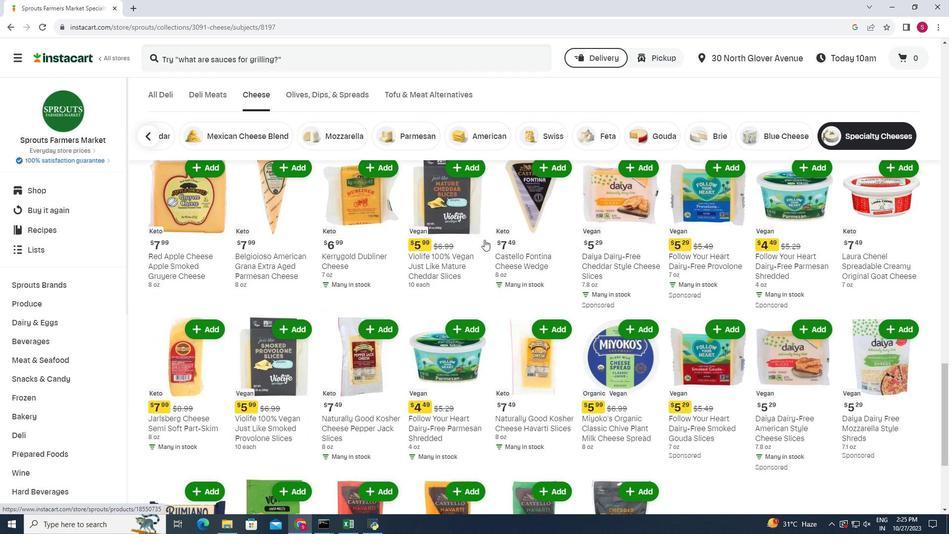 
Action: Mouse scrolled (484, 239) with delta (0, 0)
Screenshot: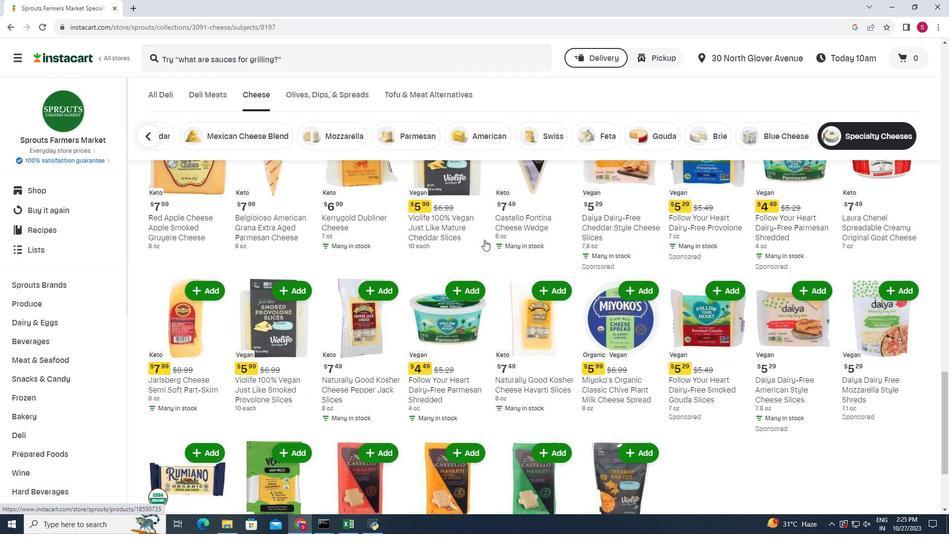 
Action: Mouse scrolled (484, 239) with delta (0, 0)
Screenshot: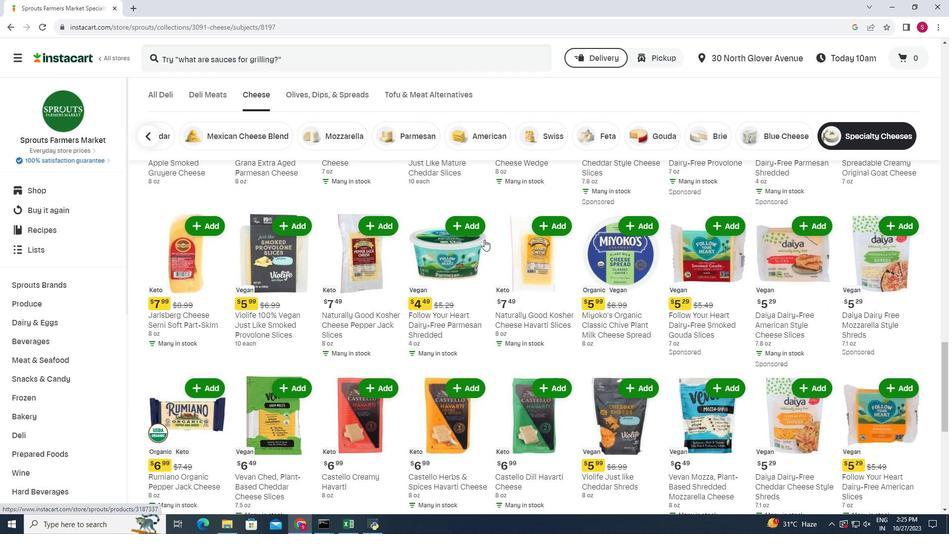 
Action: Mouse scrolled (484, 239) with delta (0, 0)
Screenshot: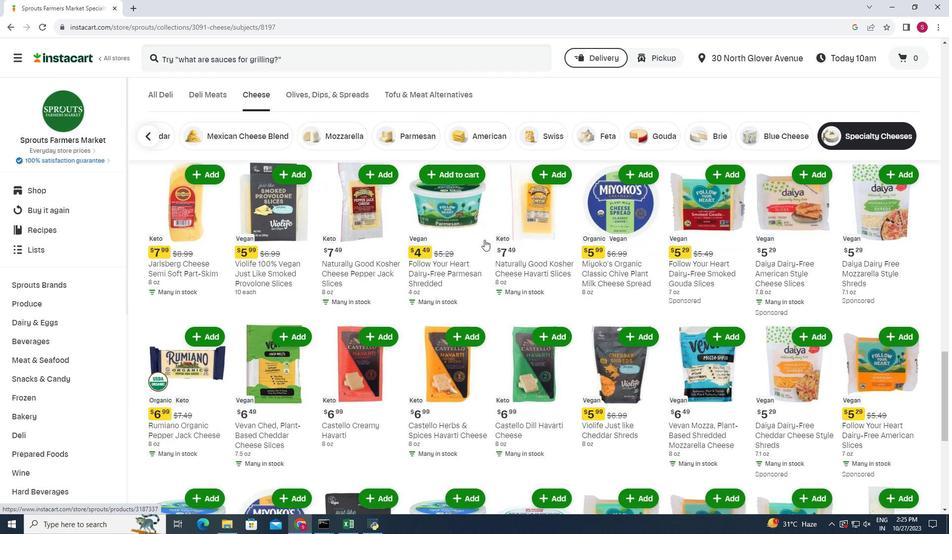 
Action: Mouse scrolled (484, 239) with delta (0, 0)
Screenshot: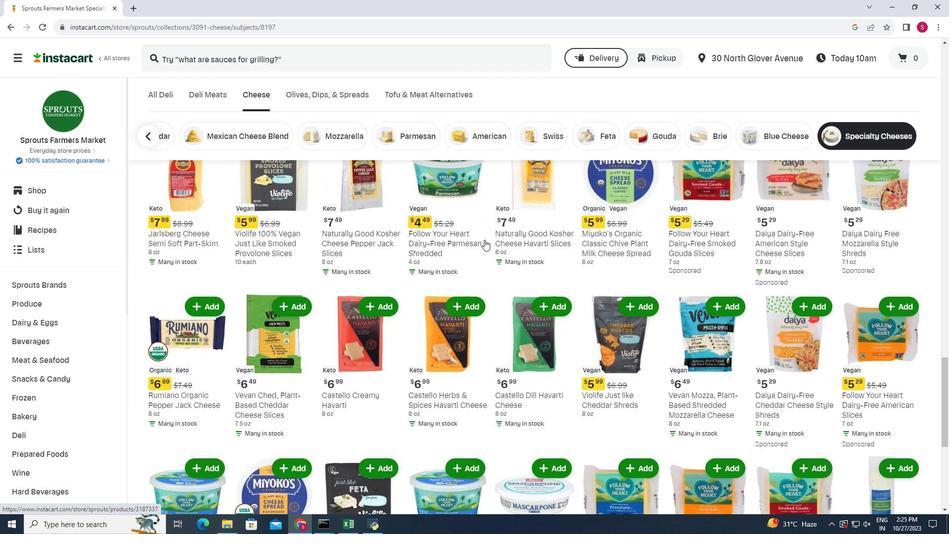 
Action: Mouse scrolled (484, 239) with delta (0, 0)
Screenshot: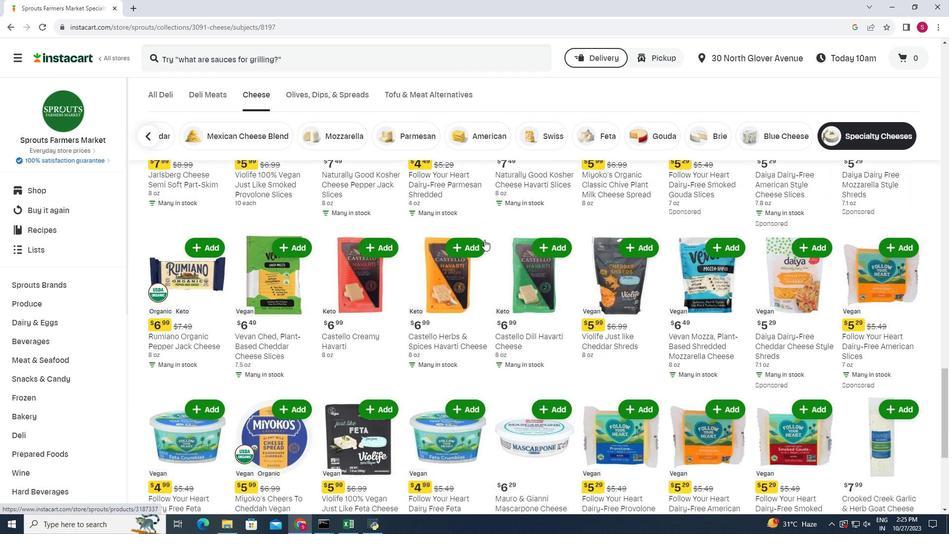 
Action: Mouse scrolled (484, 239) with delta (0, 0)
Screenshot: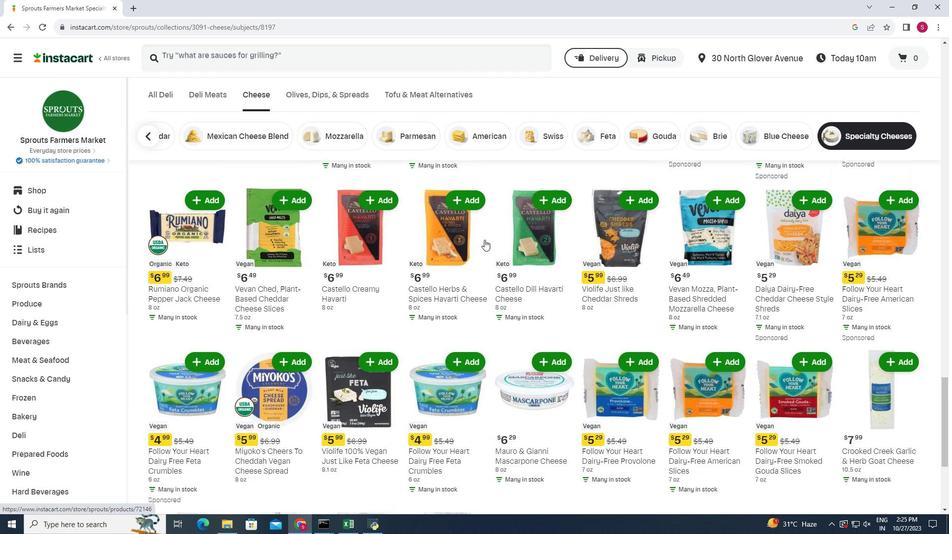 
Action: Mouse scrolled (484, 239) with delta (0, 0)
Screenshot: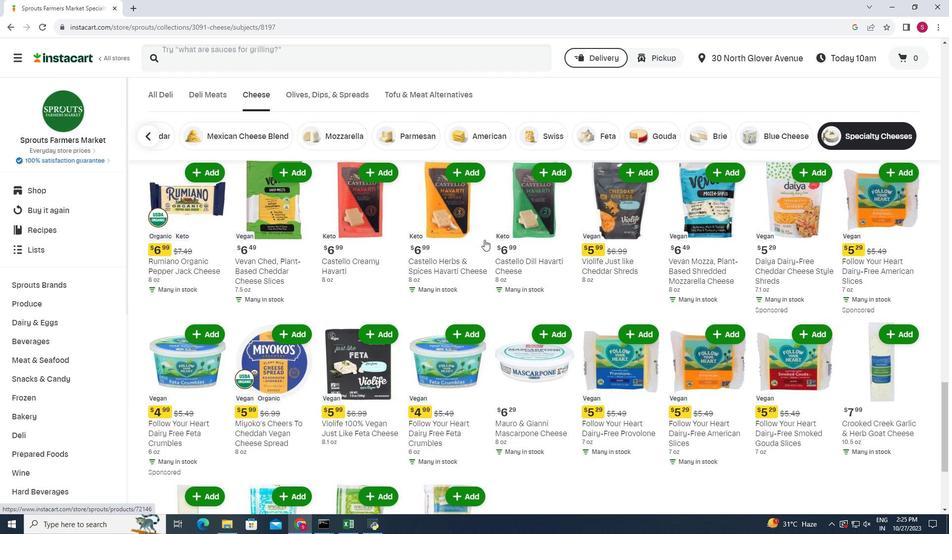 
Action: Mouse moved to (485, 239)
Screenshot: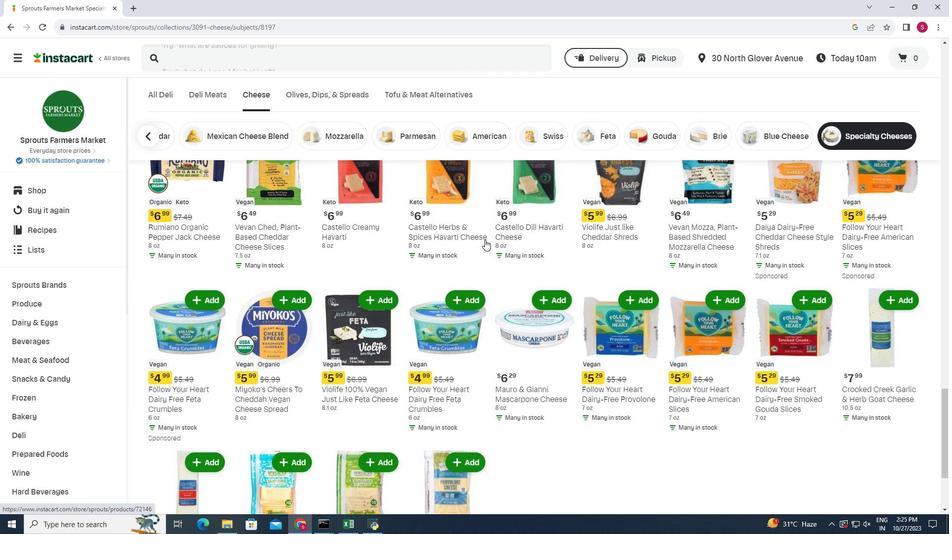
Action: Mouse scrolled (485, 239) with delta (0, 0)
Screenshot: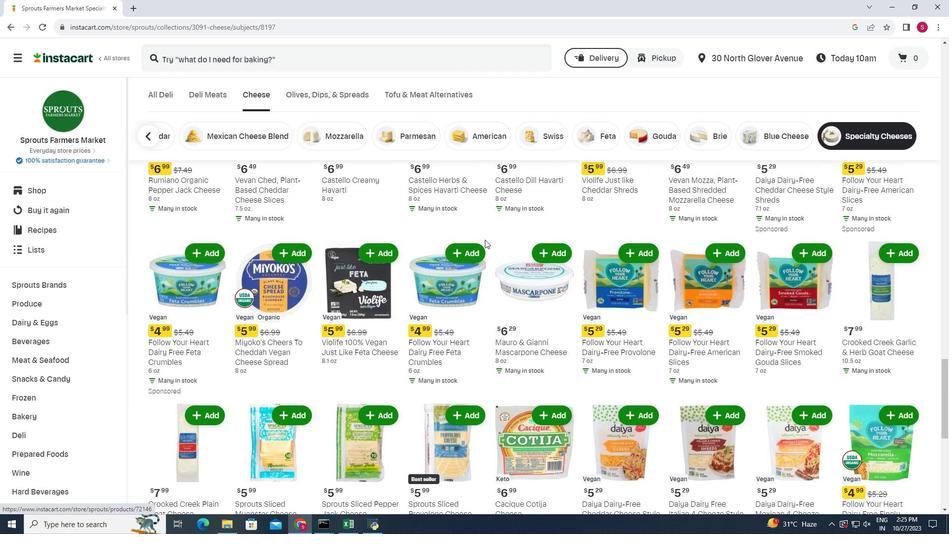 
Action: Mouse scrolled (485, 239) with delta (0, 0)
Screenshot: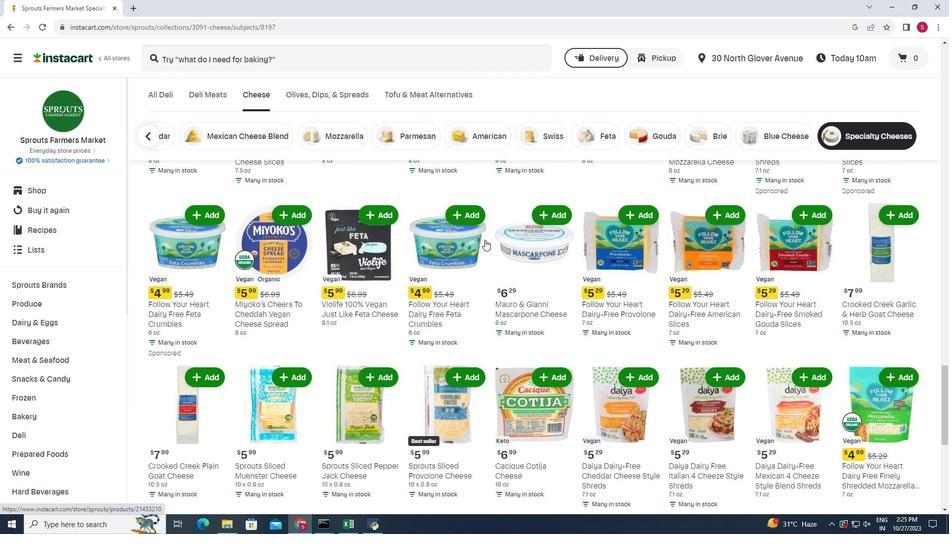 
Action: Mouse scrolled (485, 239) with delta (0, 0)
Screenshot: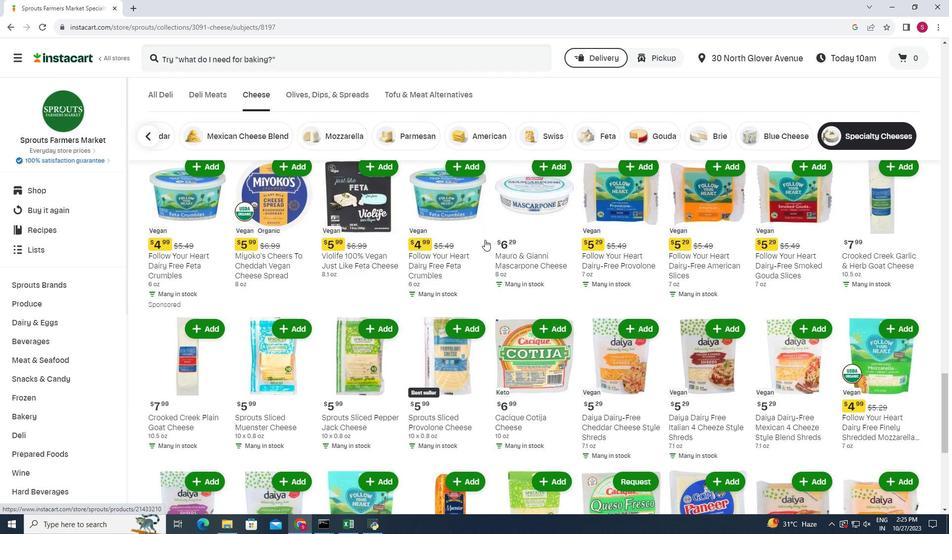 
Action: Mouse scrolled (485, 239) with delta (0, 0)
Screenshot: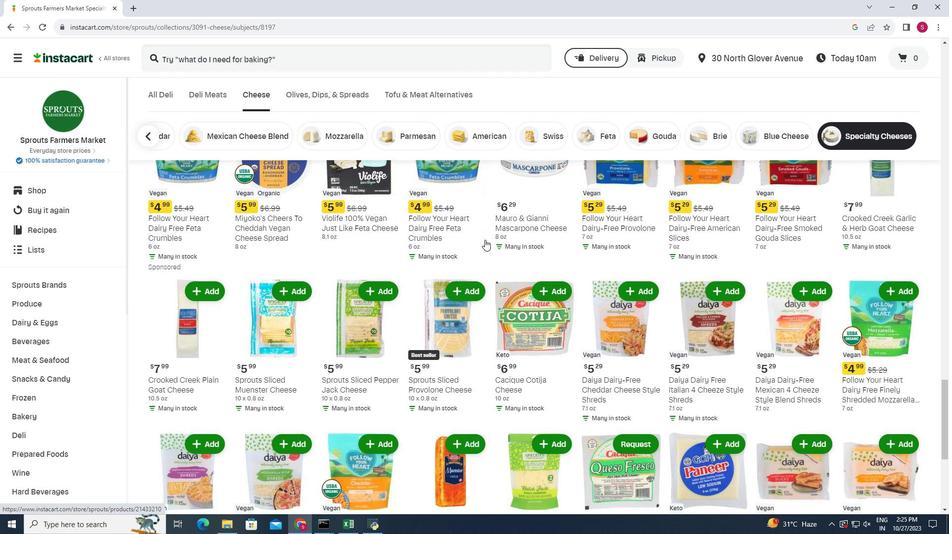 
Action: Mouse scrolled (485, 239) with delta (0, 0)
Screenshot: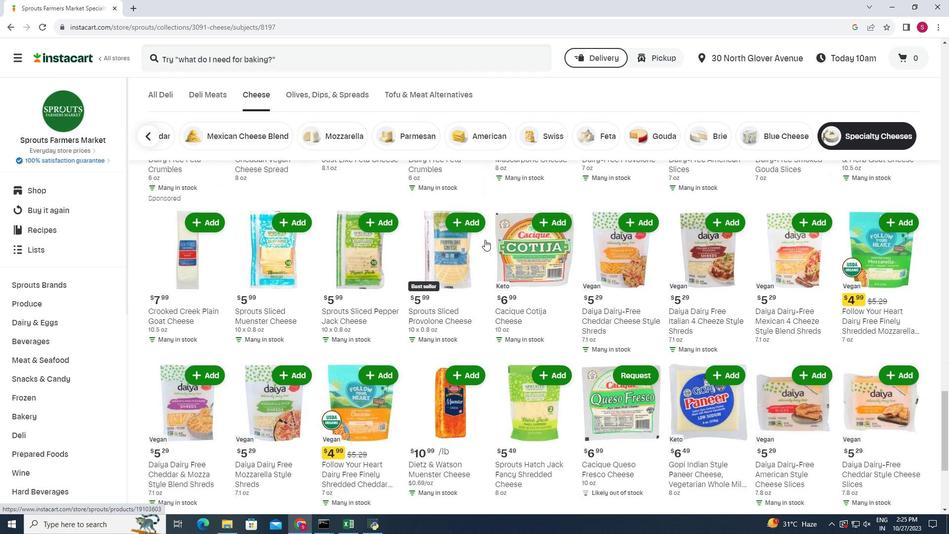
Action: Mouse scrolled (485, 239) with delta (0, 0)
Screenshot: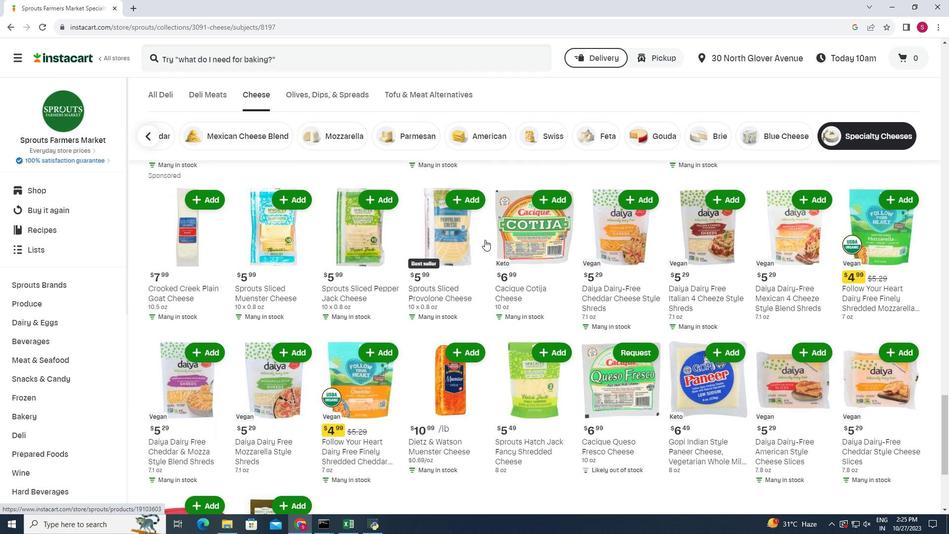 
Action: Mouse scrolled (485, 239) with delta (0, 0)
Screenshot: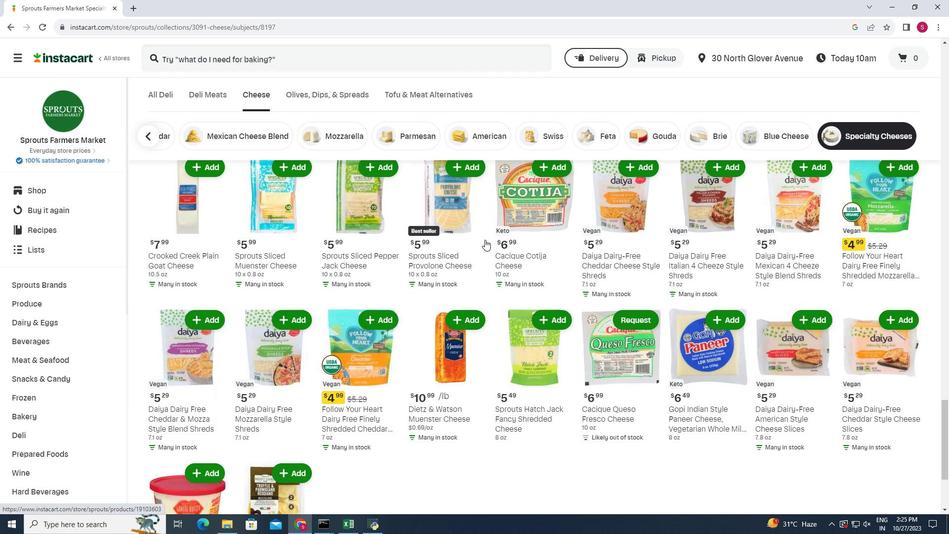 
Action: Mouse scrolled (485, 239) with delta (0, 0)
Screenshot: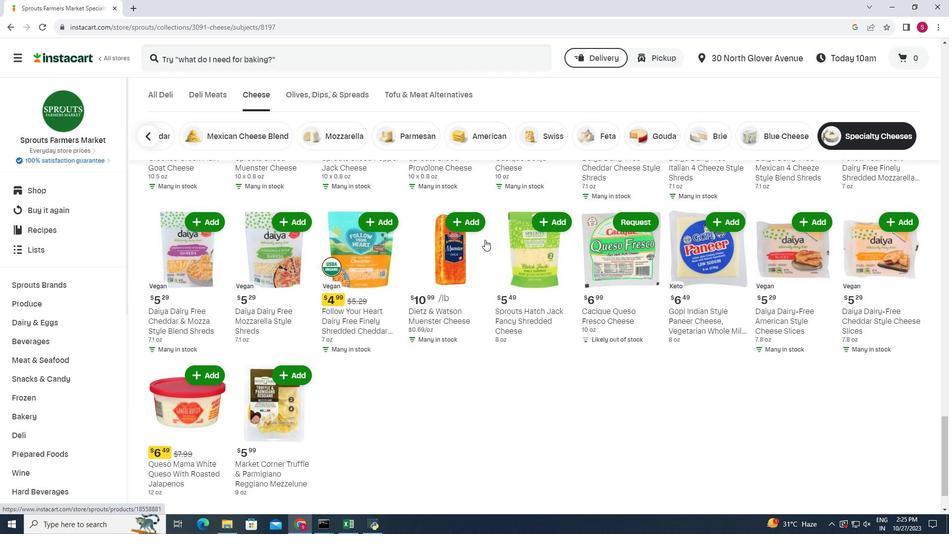 
Action: Mouse scrolled (485, 239) with delta (0, 0)
Screenshot: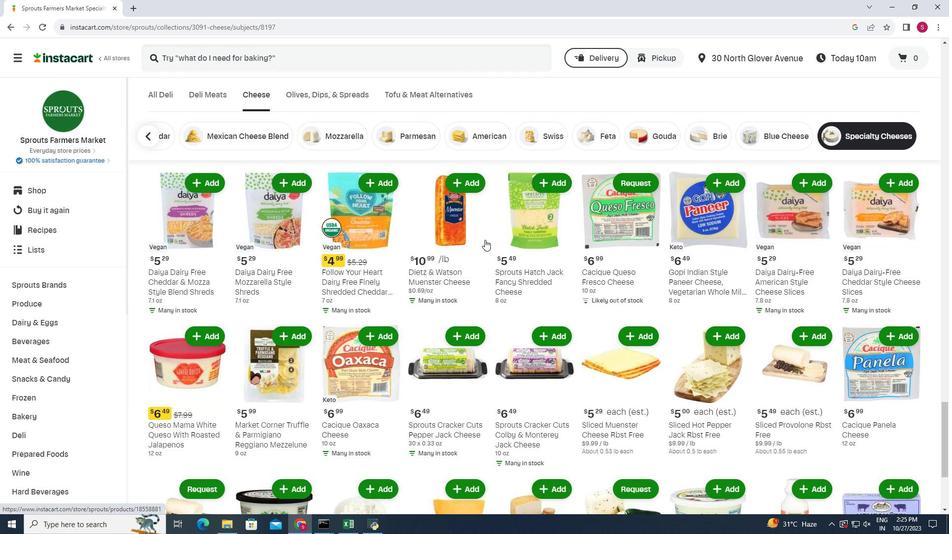 
Action: Mouse scrolled (485, 239) with delta (0, 0)
Screenshot: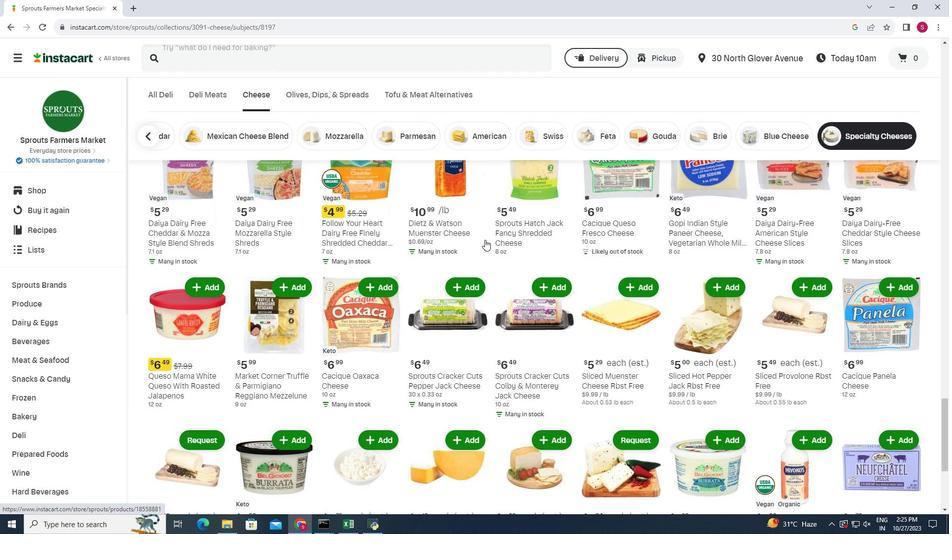 
Action: Mouse scrolled (485, 239) with delta (0, 0)
Screenshot: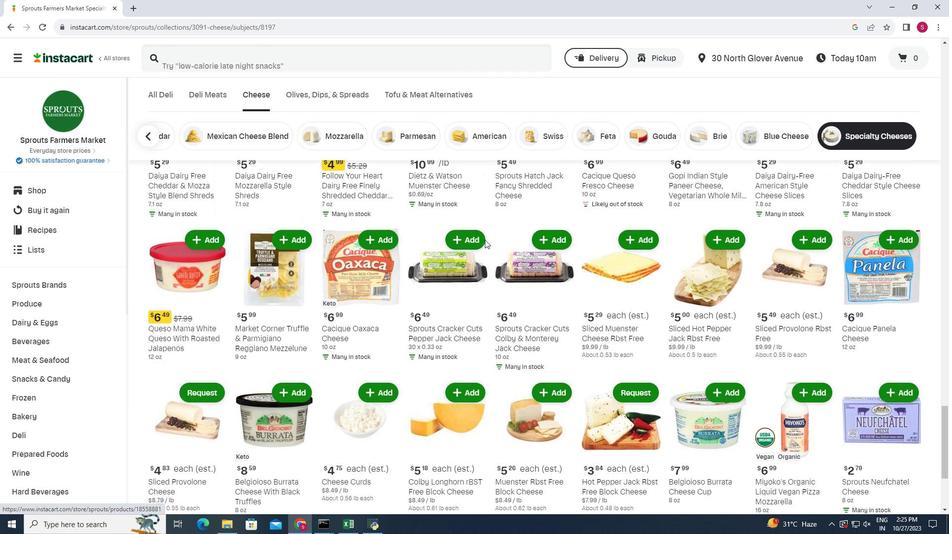 
Action: Mouse scrolled (485, 239) with delta (0, 0)
Screenshot: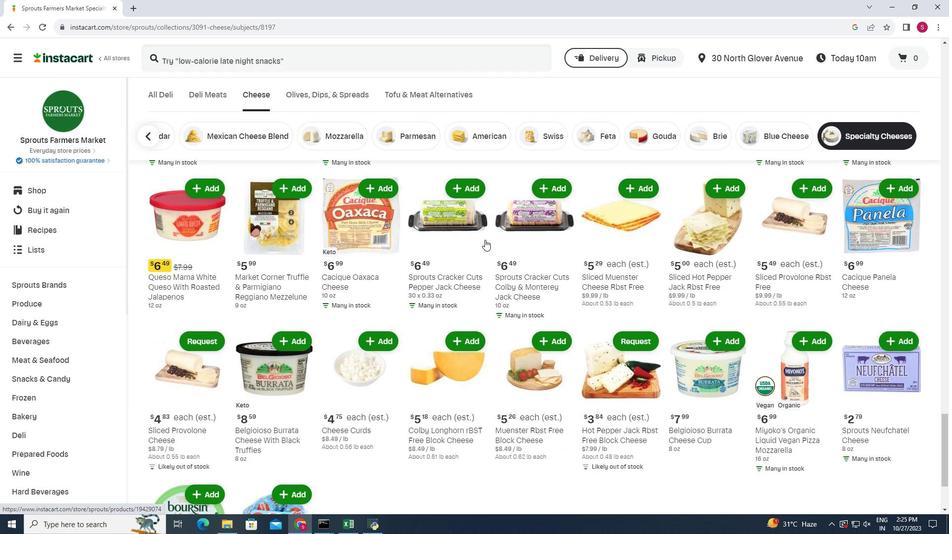 
Action: Mouse scrolled (485, 239) with delta (0, 0)
Screenshot: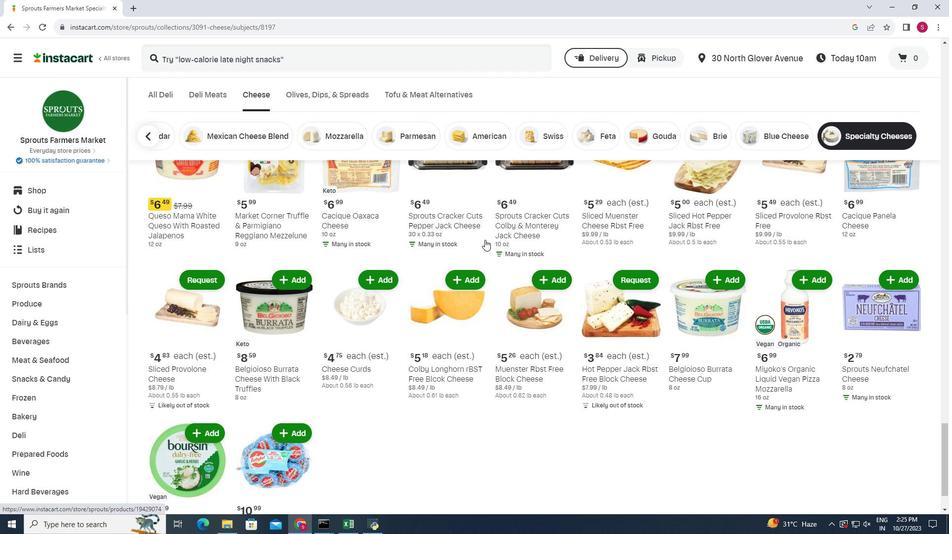 
Action: Mouse scrolled (485, 239) with delta (0, 0)
Screenshot: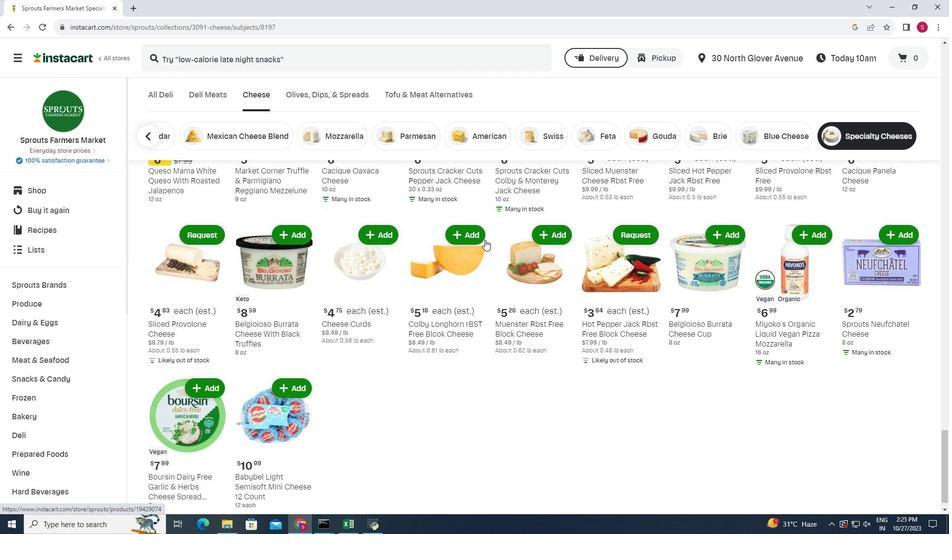 
Action: Mouse scrolled (485, 239) with delta (0, 0)
Screenshot: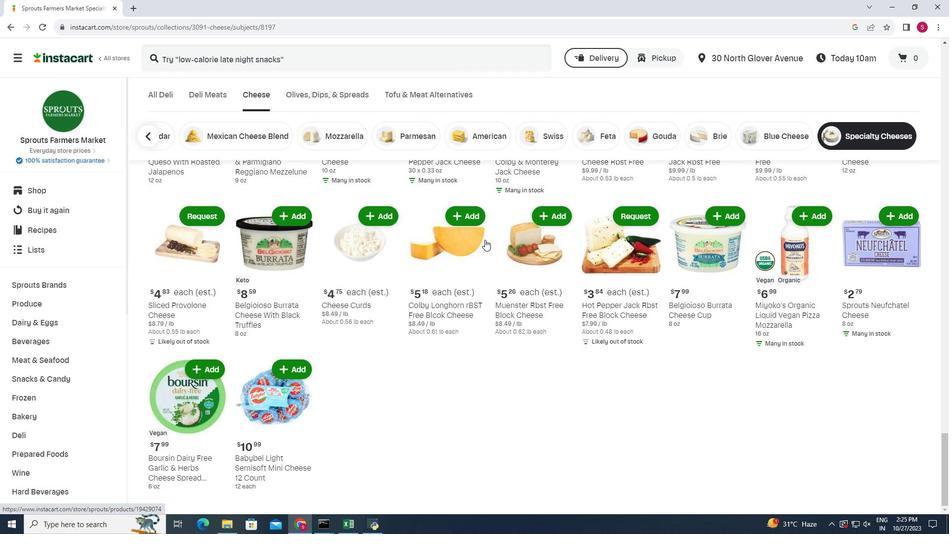 
Action: Mouse scrolled (485, 239) with delta (0, 0)
Screenshot: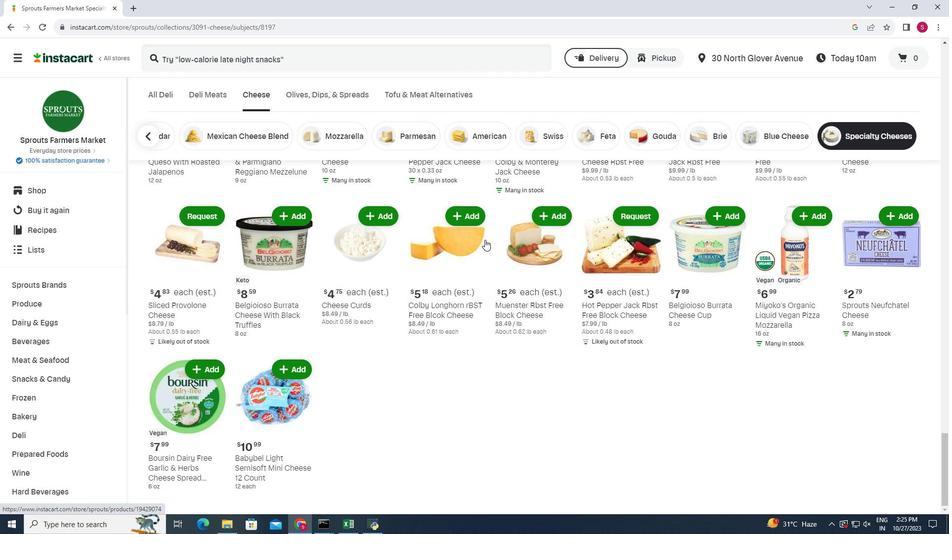 
